 Task: Add Attachment from Google Drive to Card Card0000000183 in Board Board0000000046 in Workspace WS0000000016 in Trello. Add Cover Orange to Card Card0000000183 in Board Board0000000046 in Workspace WS0000000016 in Trello. Add "Add Label …" with "Title" Title0000000183 to Button Button0000000183 to Card Card0000000183 in Board Board0000000046 in Workspace WS0000000016 in Trello. Add Description DS0000000183 to Card Card0000000183 in Board Board0000000046 in Workspace WS0000000016 in Trello. Add Comment CM0000000183 to Card Card0000000183 in Board Board0000000046 in Workspace WS0000000016 in Trello
Action: Mouse moved to (846, 69)
Screenshot: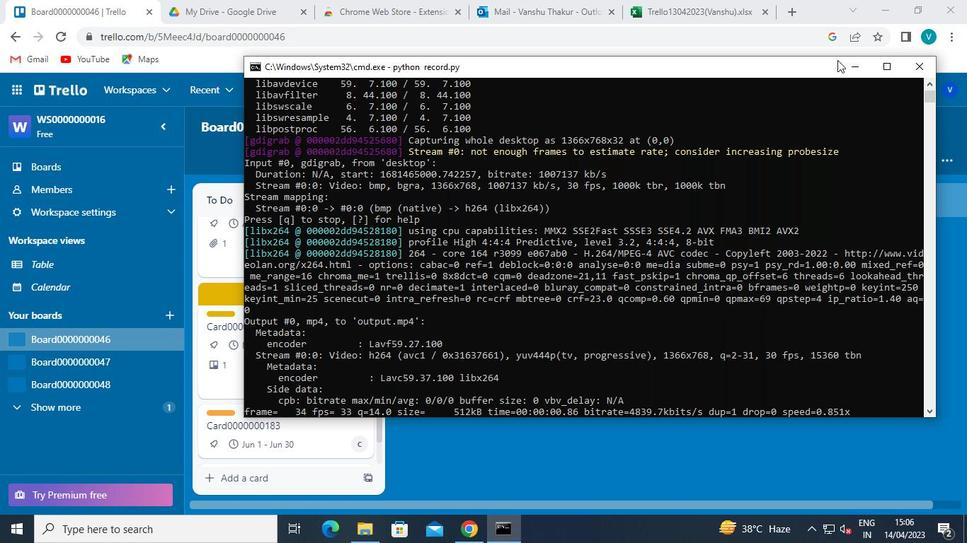
Action: Mouse pressed left at (846, 69)
Screenshot: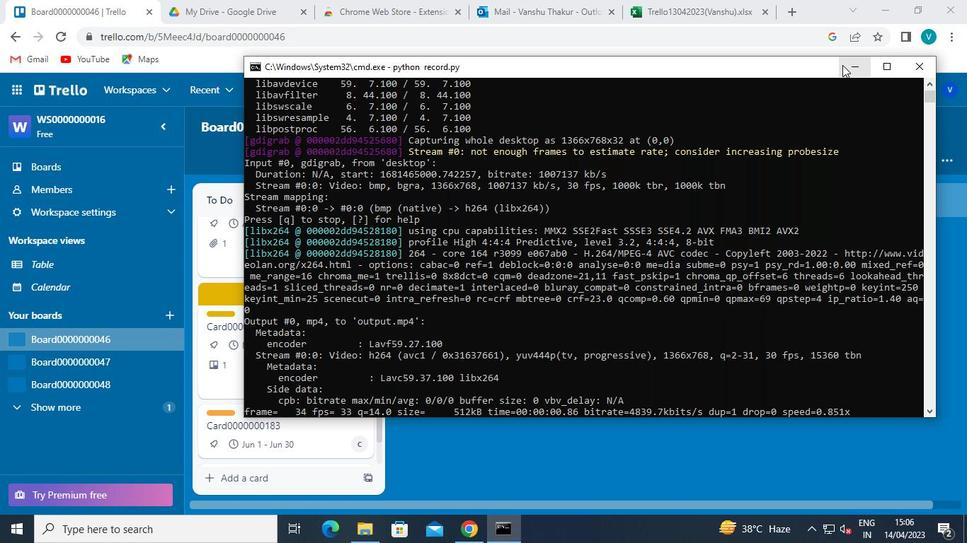 
Action: Mouse moved to (303, 416)
Screenshot: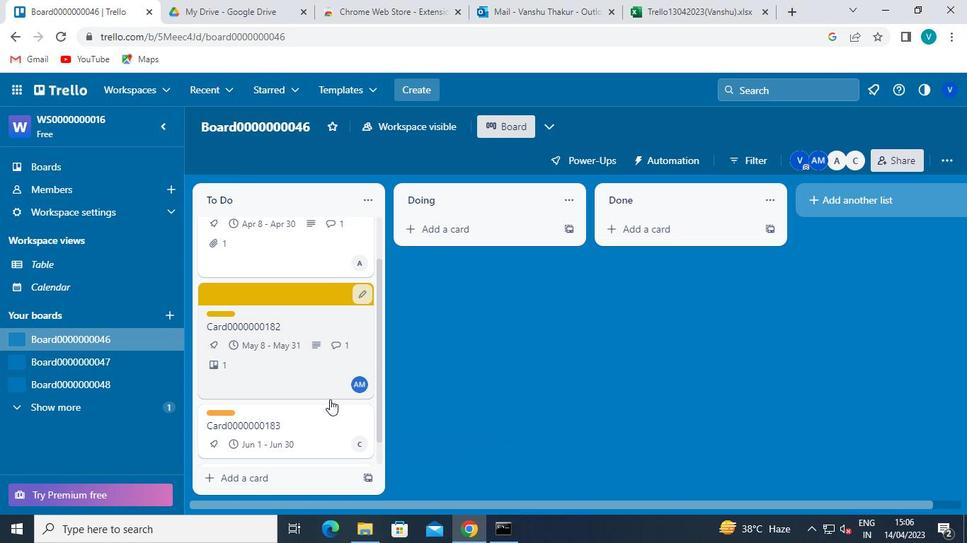 
Action: Mouse pressed left at (303, 416)
Screenshot: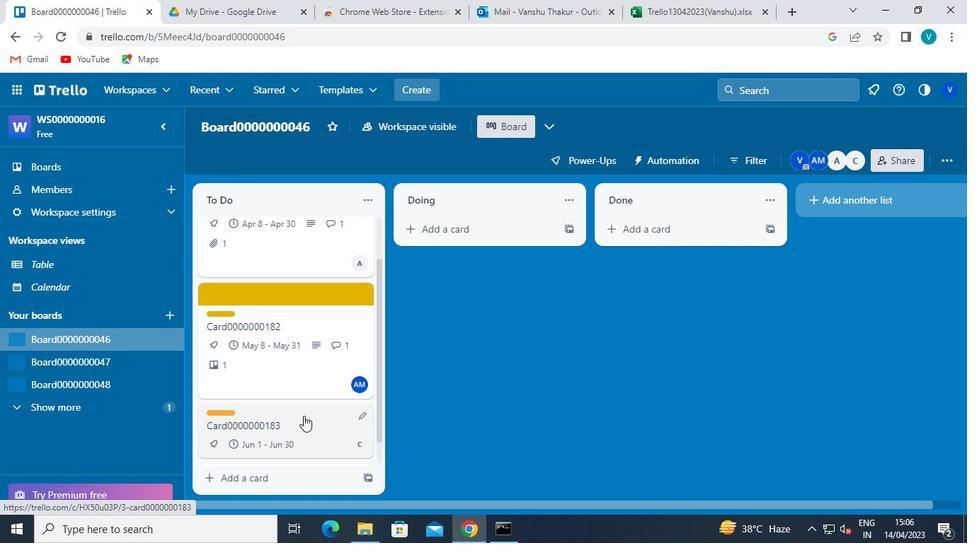 
Action: Mouse moved to (650, 363)
Screenshot: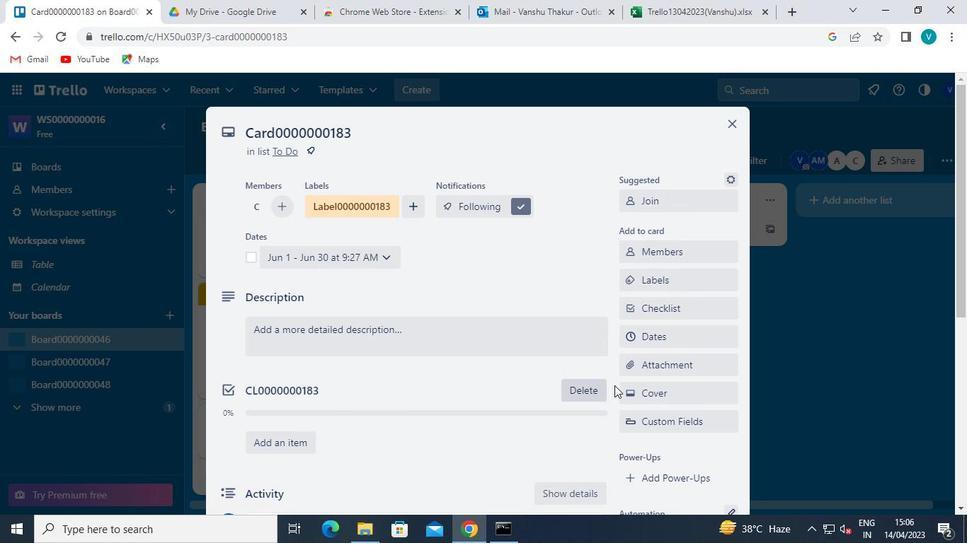 
Action: Mouse pressed left at (650, 363)
Screenshot: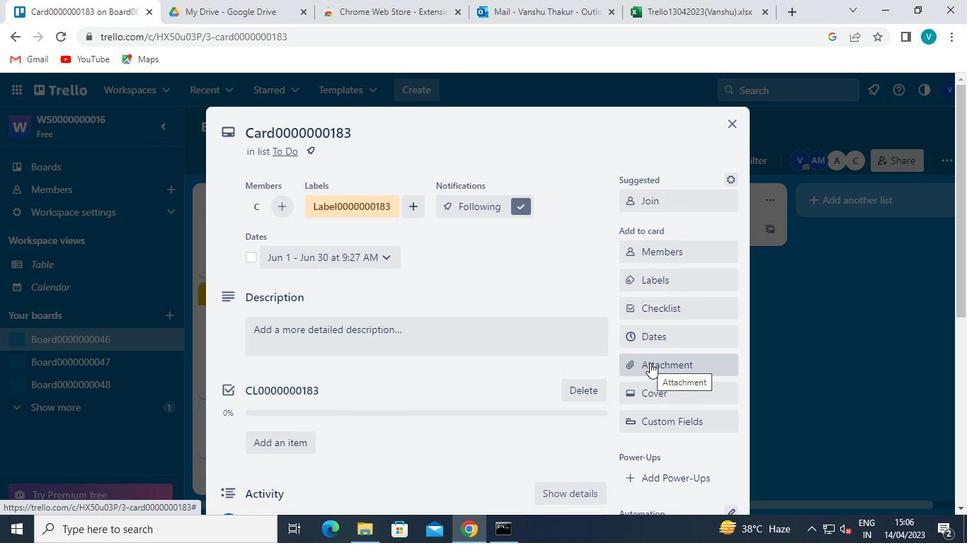 
Action: Mouse moved to (657, 196)
Screenshot: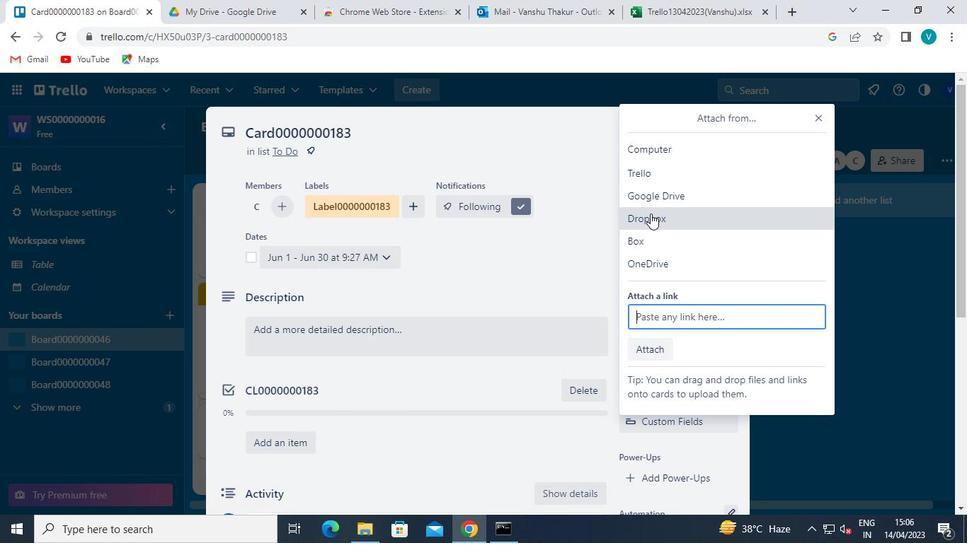 
Action: Mouse pressed left at (657, 196)
Screenshot: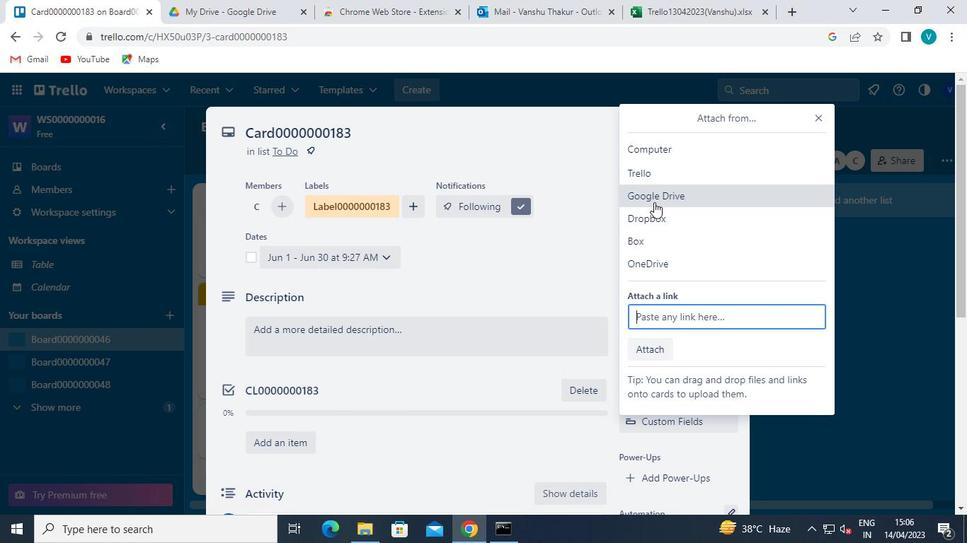 
Action: Mouse moved to (272, 315)
Screenshot: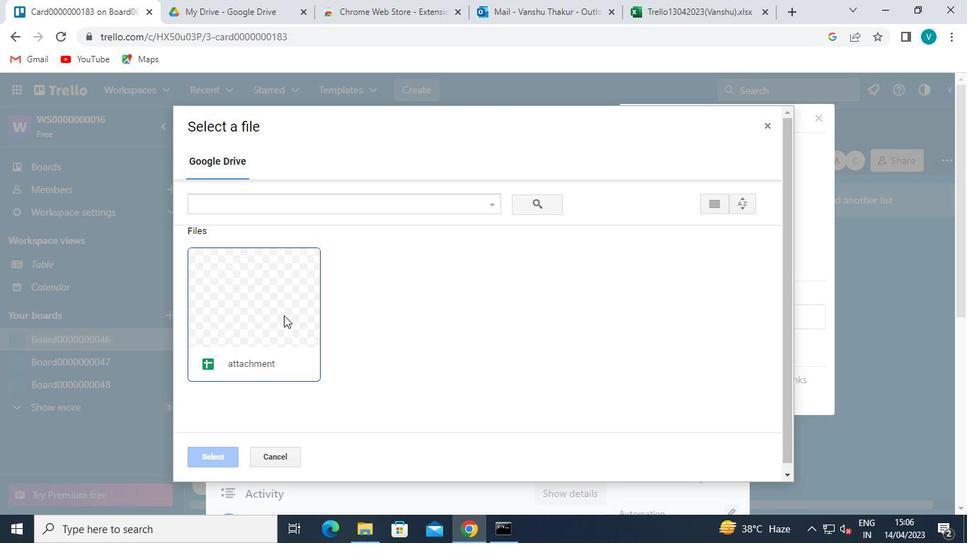 
Action: Mouse pressed left at (272, 315)
Screenshot: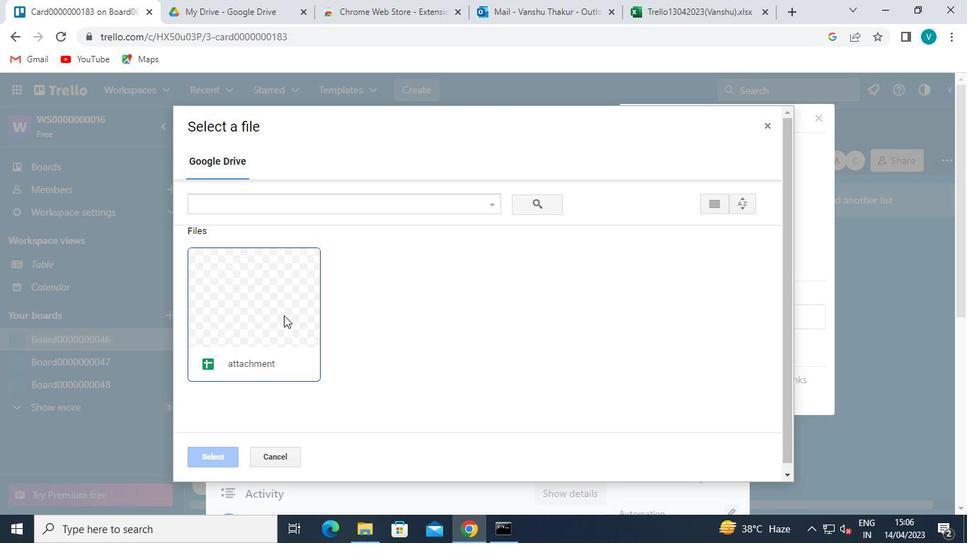 
Action: Mouse moved to (213, 458)
Screenshot: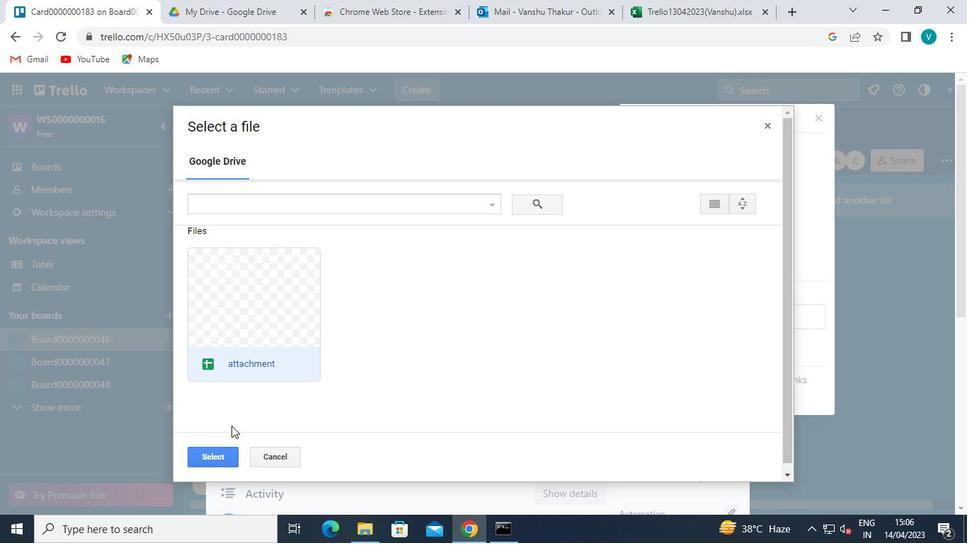 
Action: Mouse pressed left at (213, 458)
Screenshot: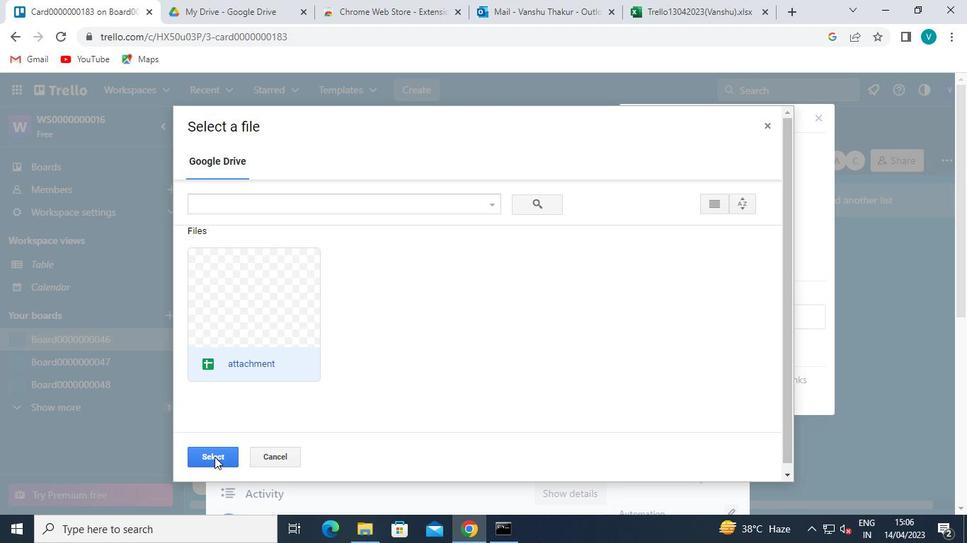 
Action: Mouse moved to (649, 393)
Screenshot: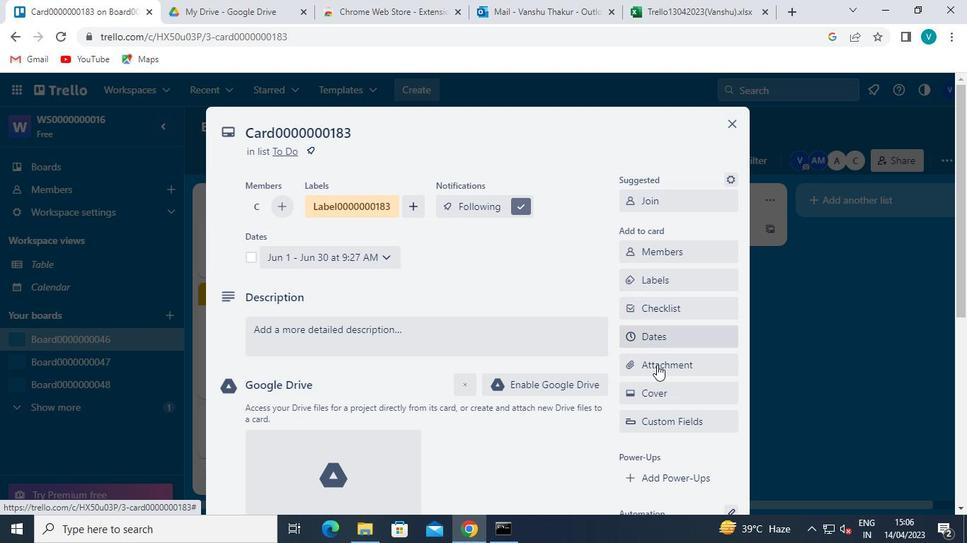 
Action: Mouse pressed left at (649, 393)
Screenshot: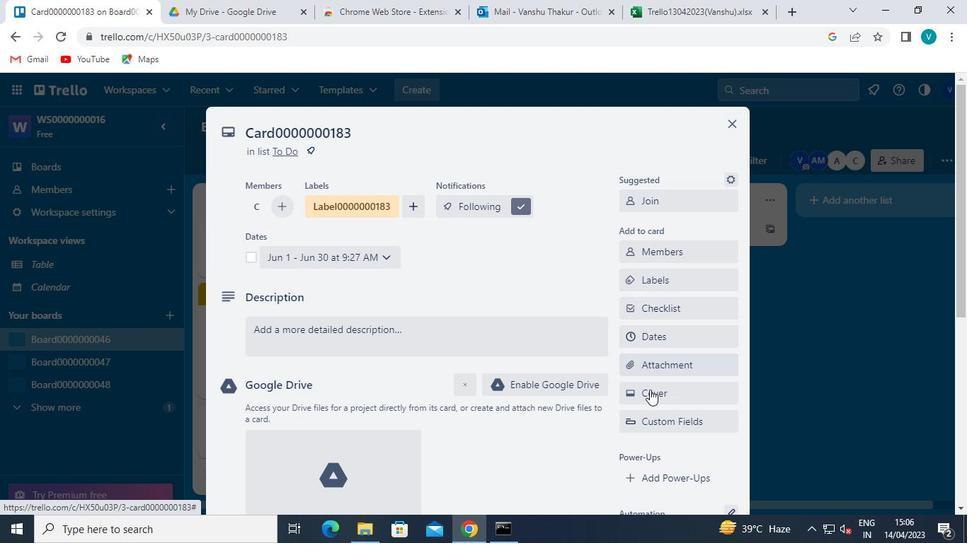 
Action: Mouse moved to (676, 245)
Screenshot: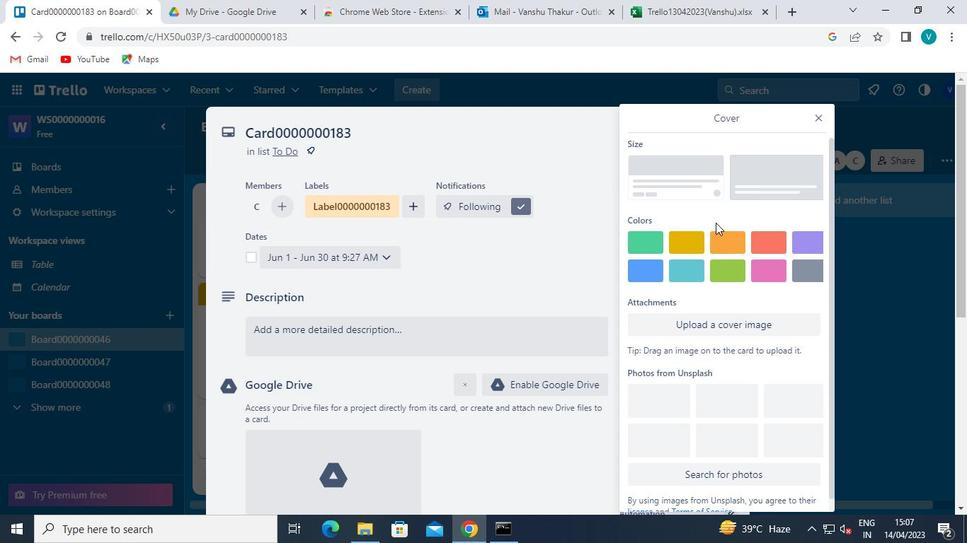 
Action: Mouse pressed left at (676, 245)
Screenshot: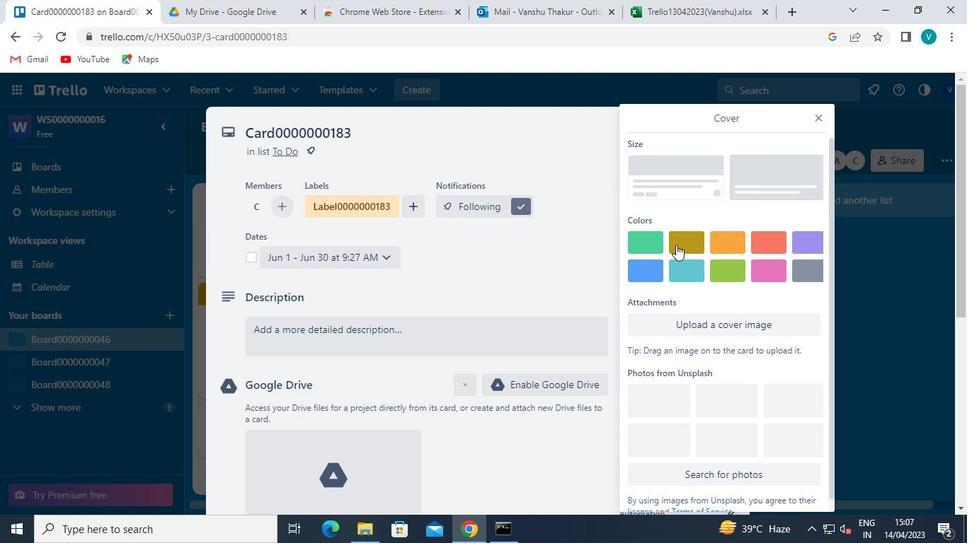 
Action: Mouse moved to (723, 263)
Screenshot: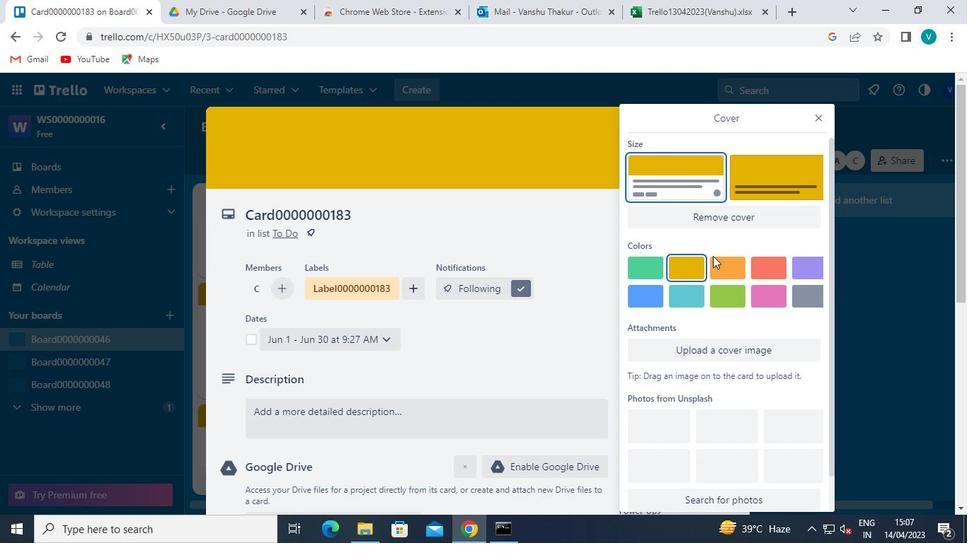 
Action: Mouse pressed left at (723, 263)
Screenshot: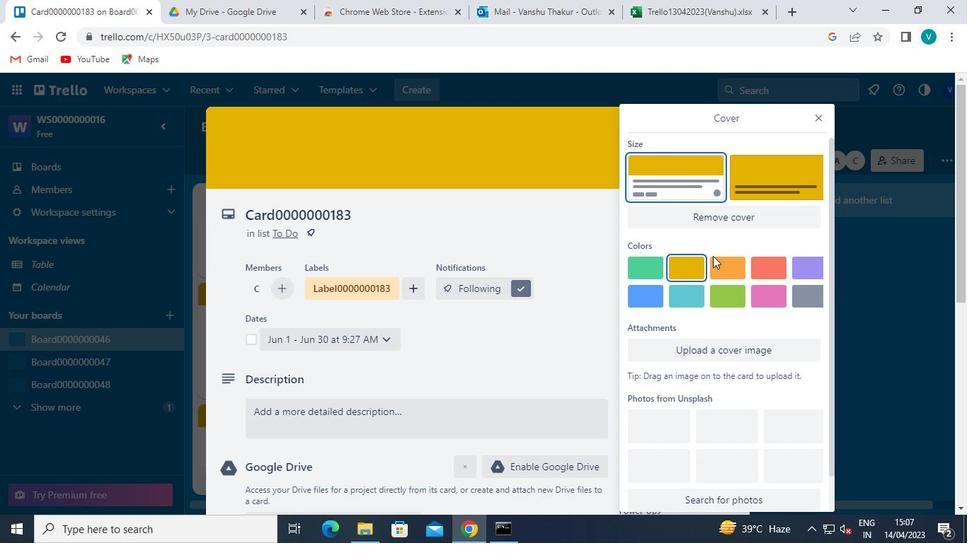 
Action: Mouse moved to (694, 263)
Screenshot: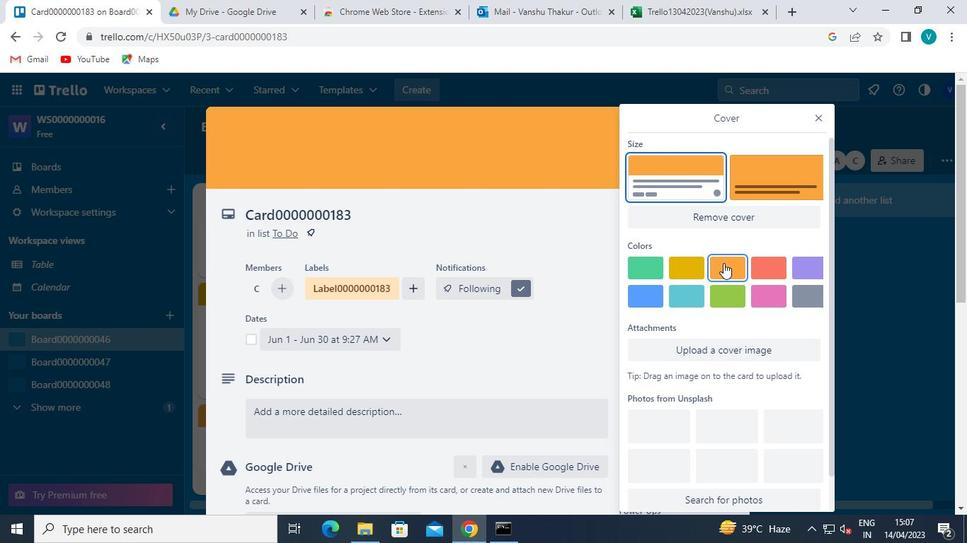 
Action: Mouse pressed left at (694, 263)
Screenshot: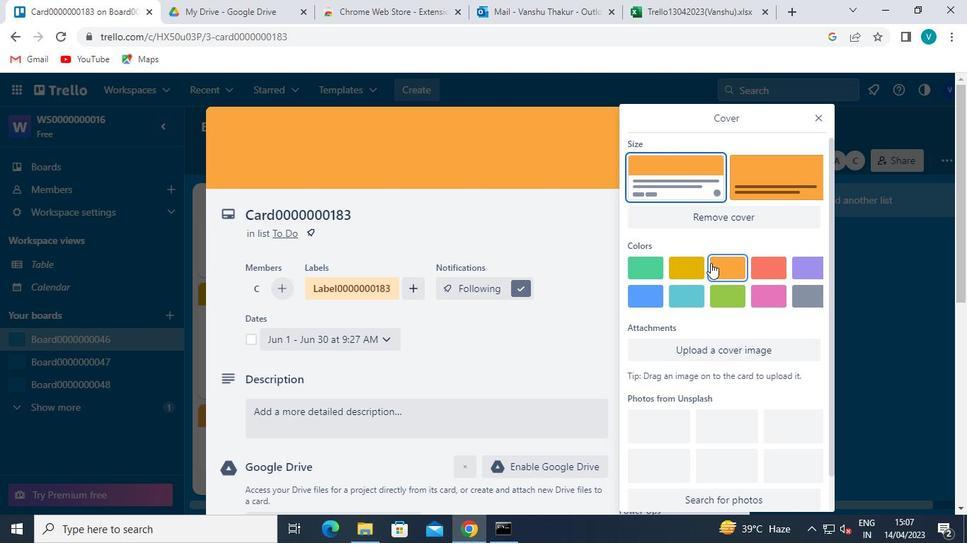 
Action: Mouse moved to (721, 262)
Screenshot: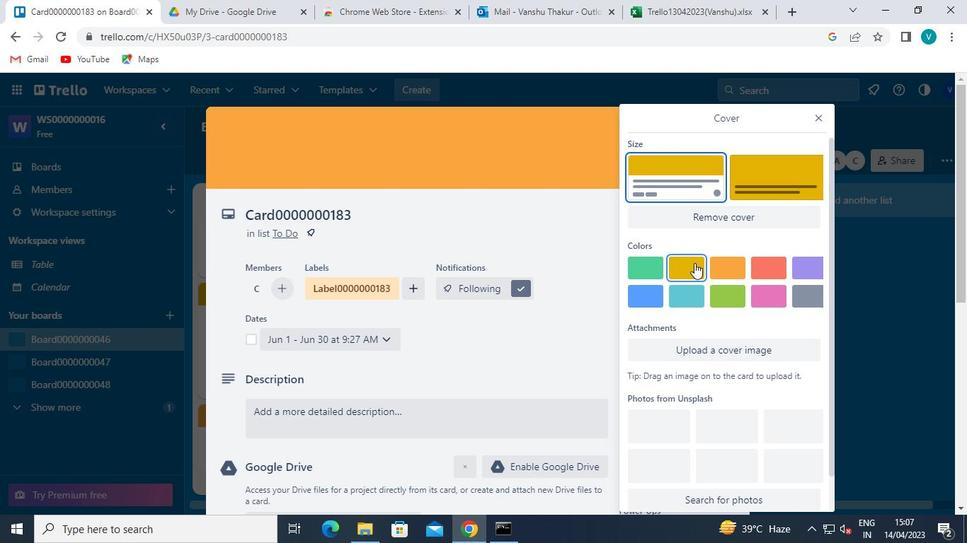 
Action: Mouse pressed left at (721, 262)
Screenshot: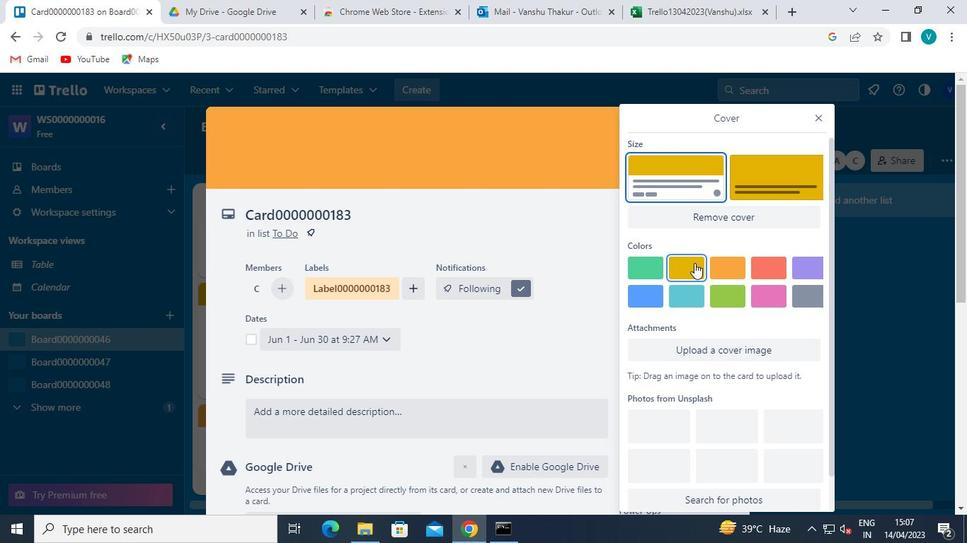 
Action: Mouse moved to (817, 113)
Screenshot: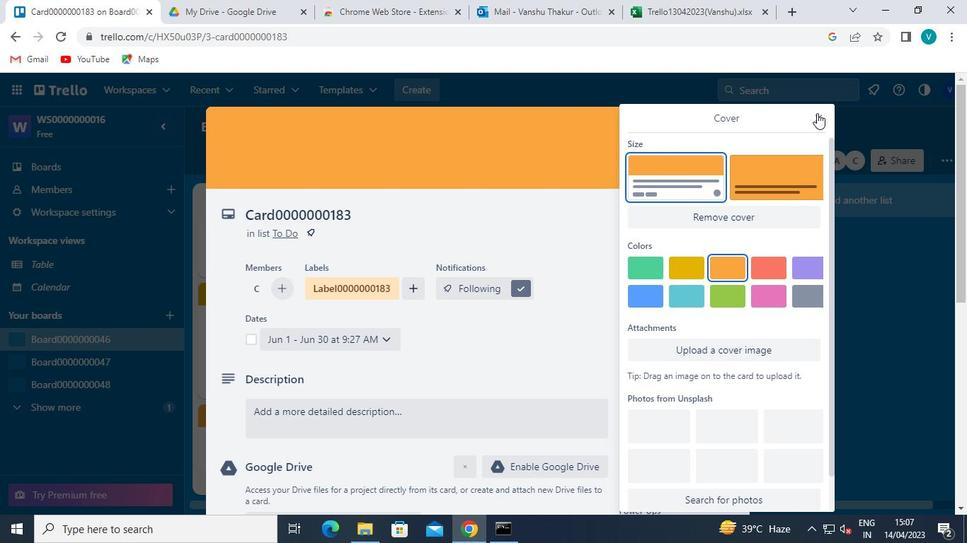 
Action: Mouse pressed left at (817, 113)
Screenshot: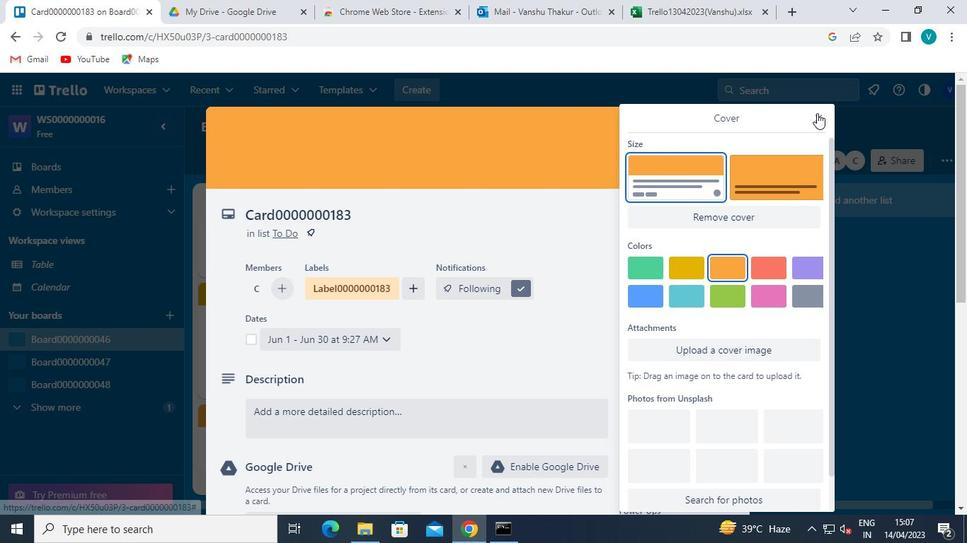 
Action: Mouse moved to (679, 434)
Screenshot: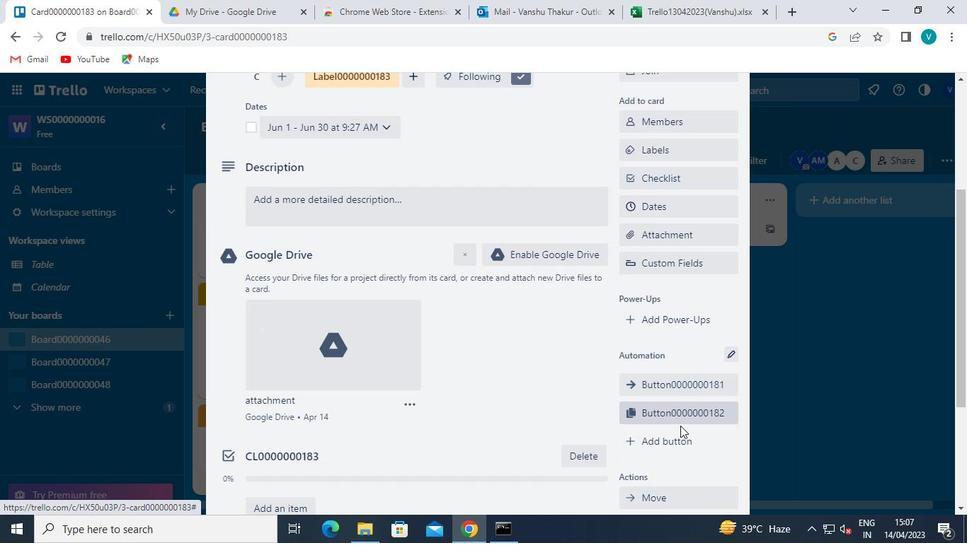 
Action: Mouse pressed left at (679, 434)
Screenshot: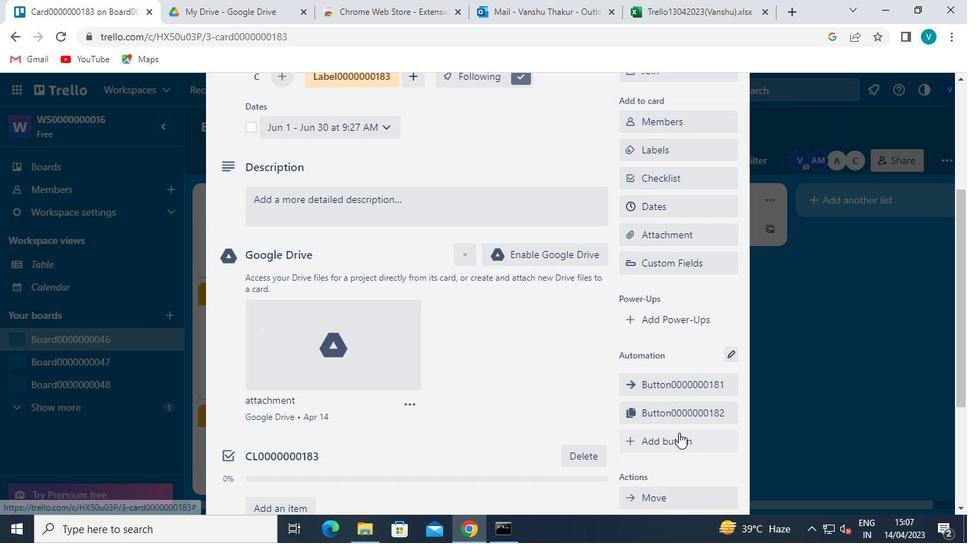 
Action: Mouse moved to (675, 235)
Screenshot: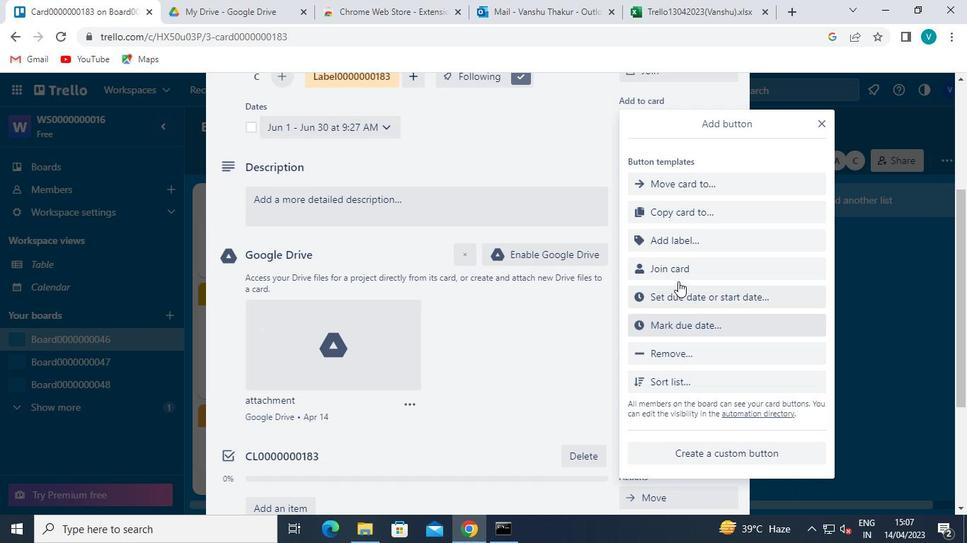 
Action: Mouse pressed left at (675, 235)
Screenshot: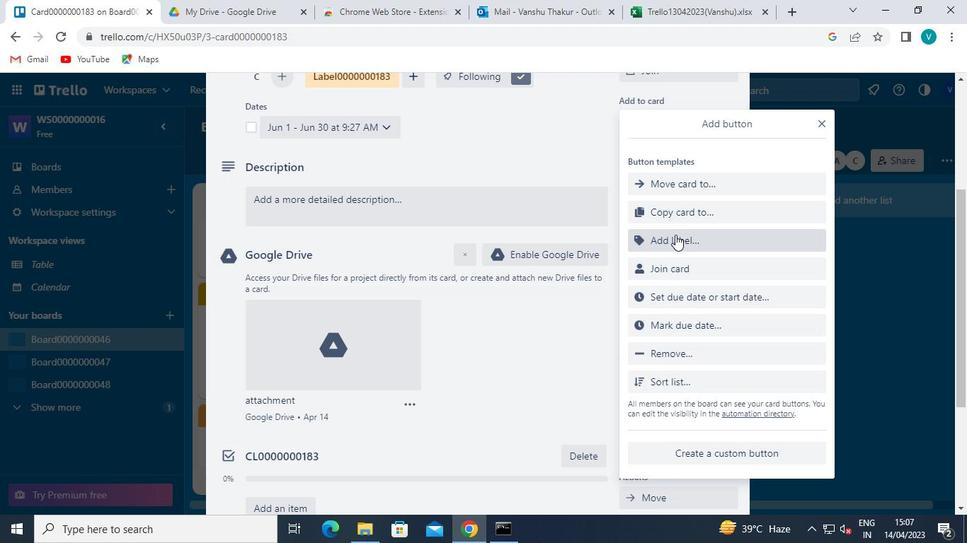 
Action: Mouse moved to (684, 228)
Screenshot: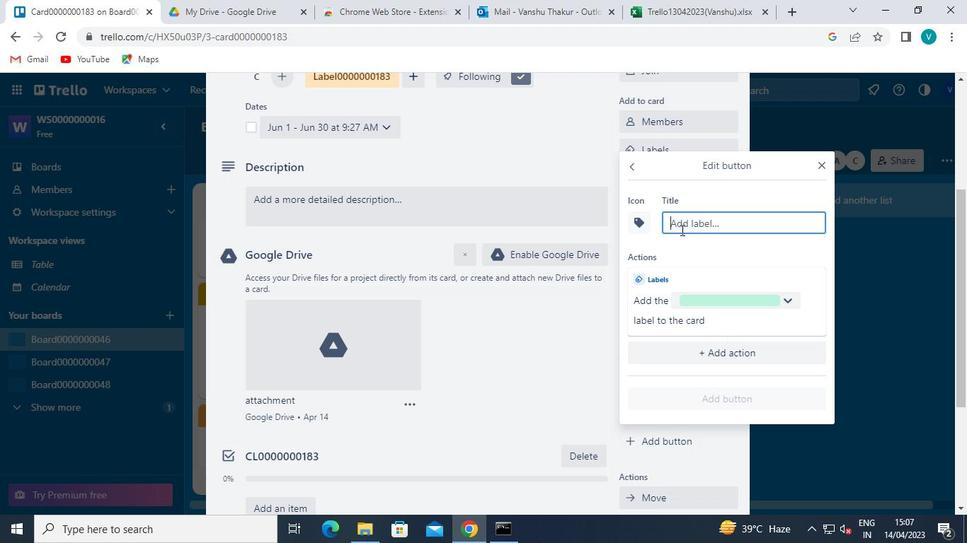 
Action: Keyboard Key.shift
Screenshot: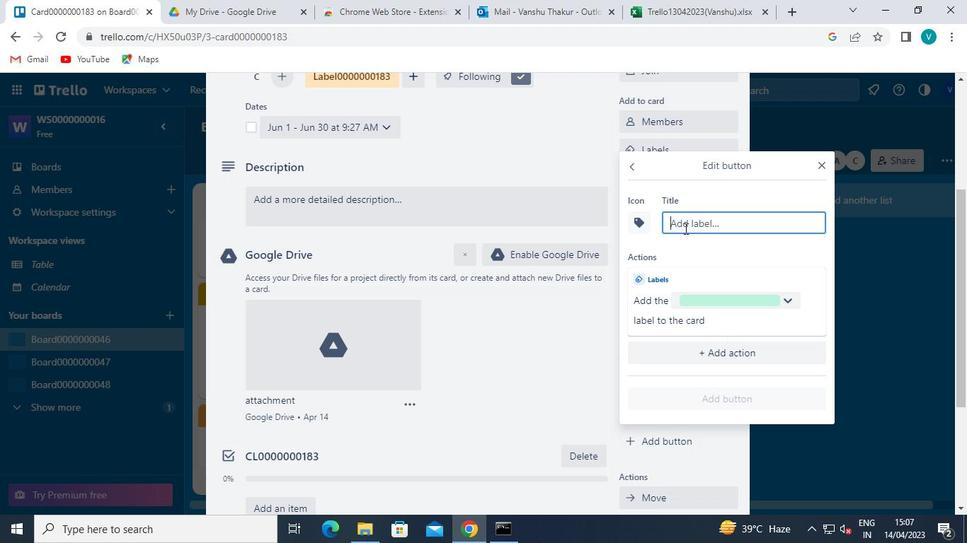 
Action: Keyboard T
Screenshot: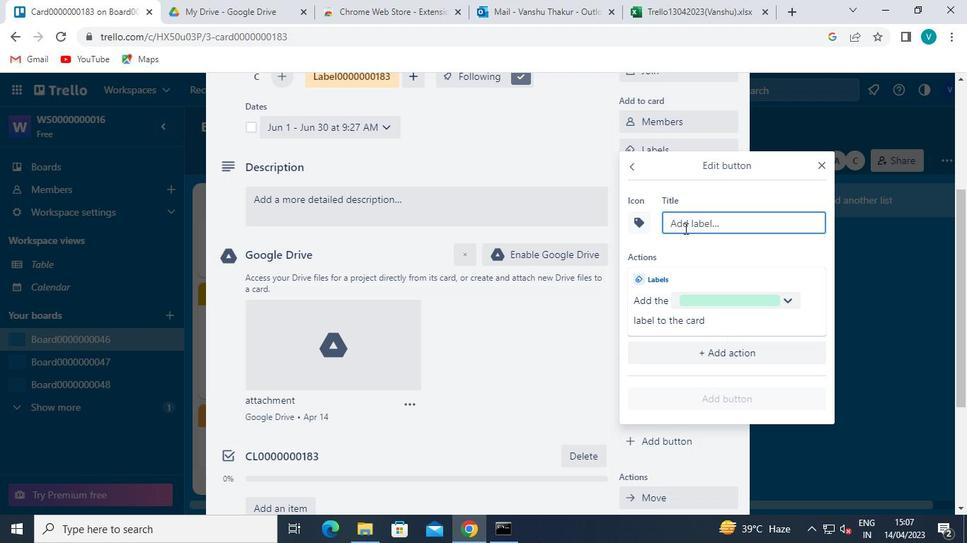 
Action: Keyboard i
Screenshot: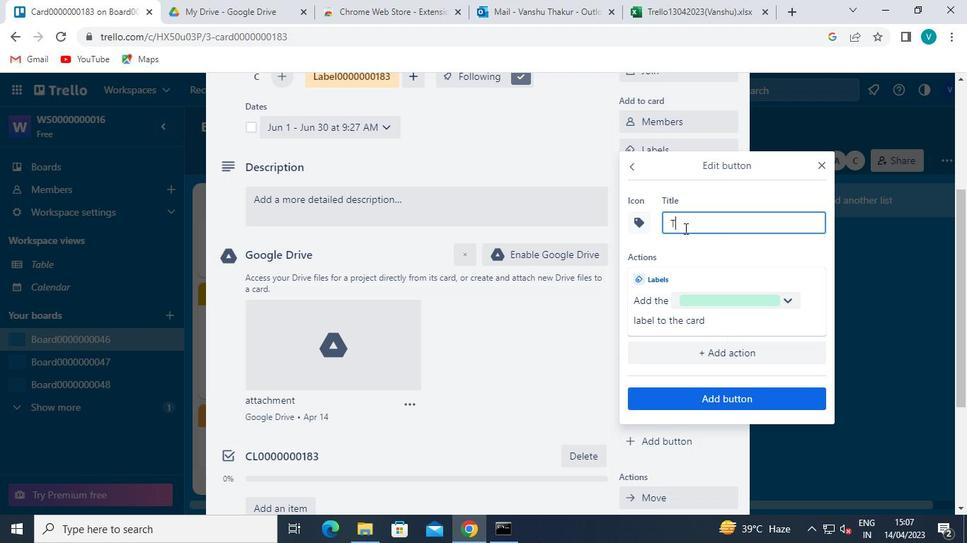 
Action: Keyboard t
Screenshot: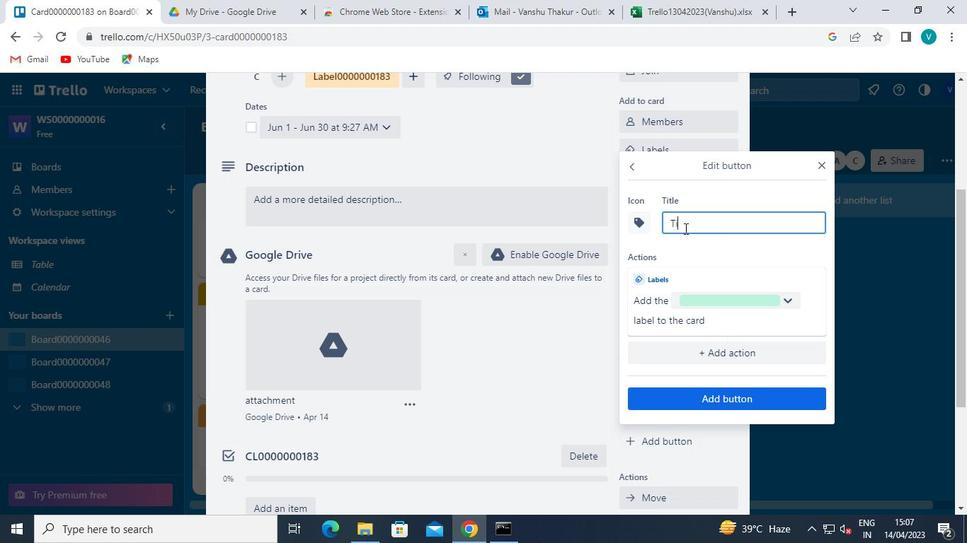 
Action: Keyboard l
Screenshot: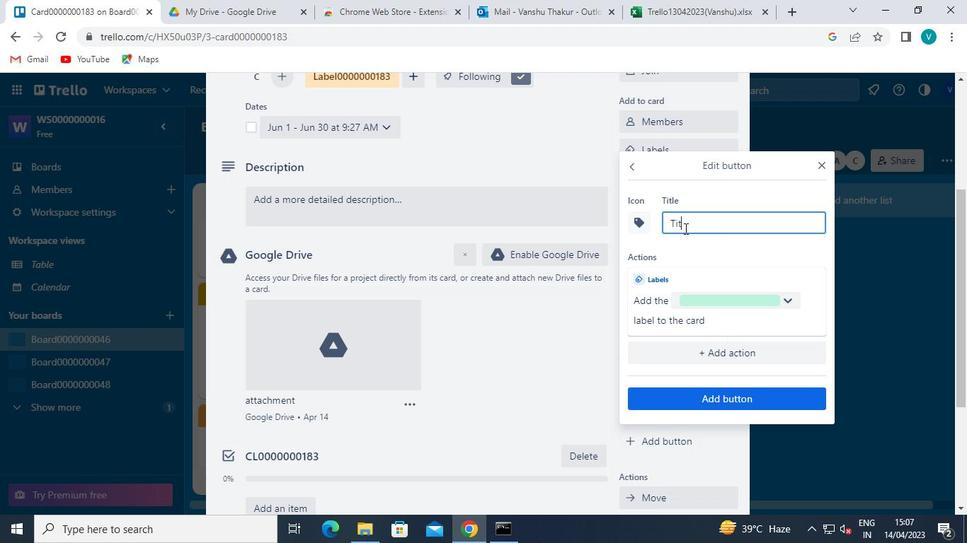
Action: Keyboard e
Screenshot: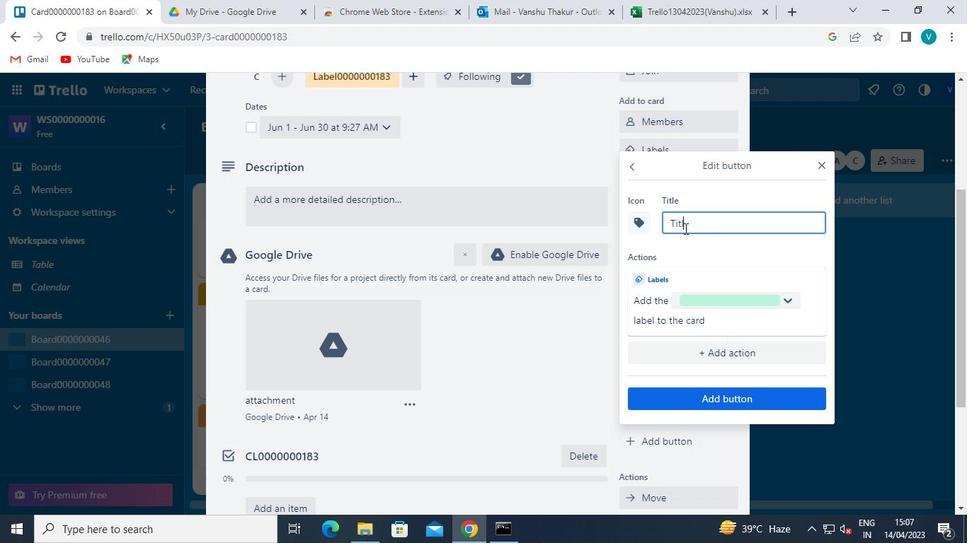 
Action: Keyboard <96>
Screenshot: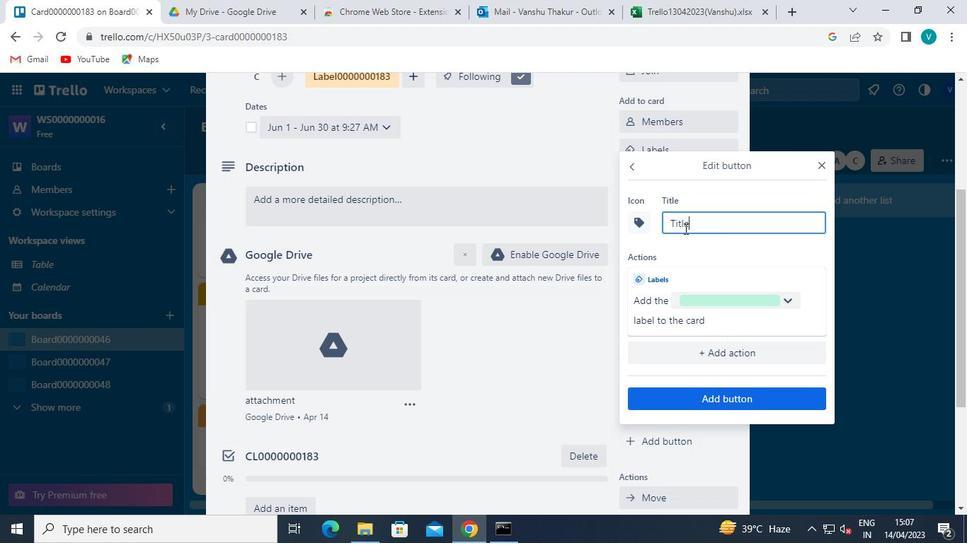 
Action: Keyboard <96>
Screenshot: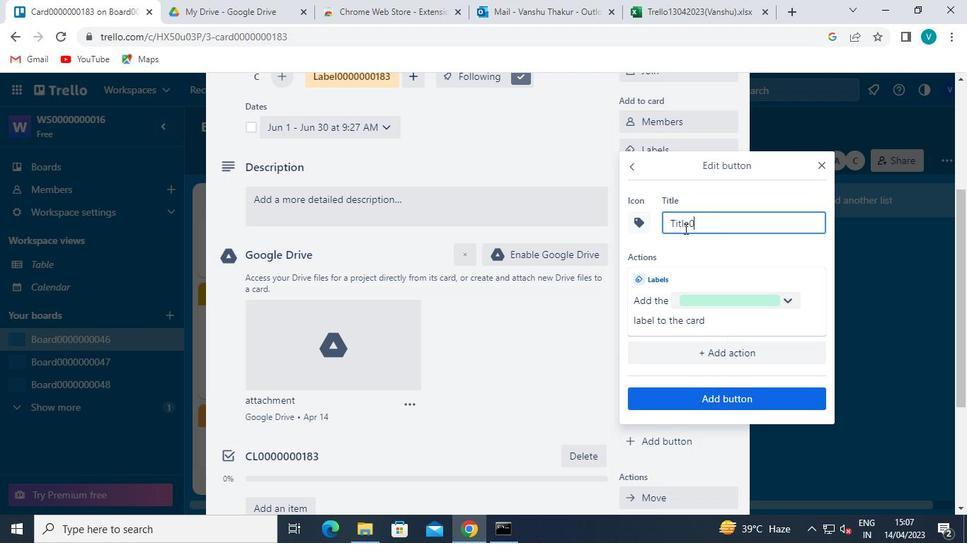 
Action: Keyboard <96>
Screenshot: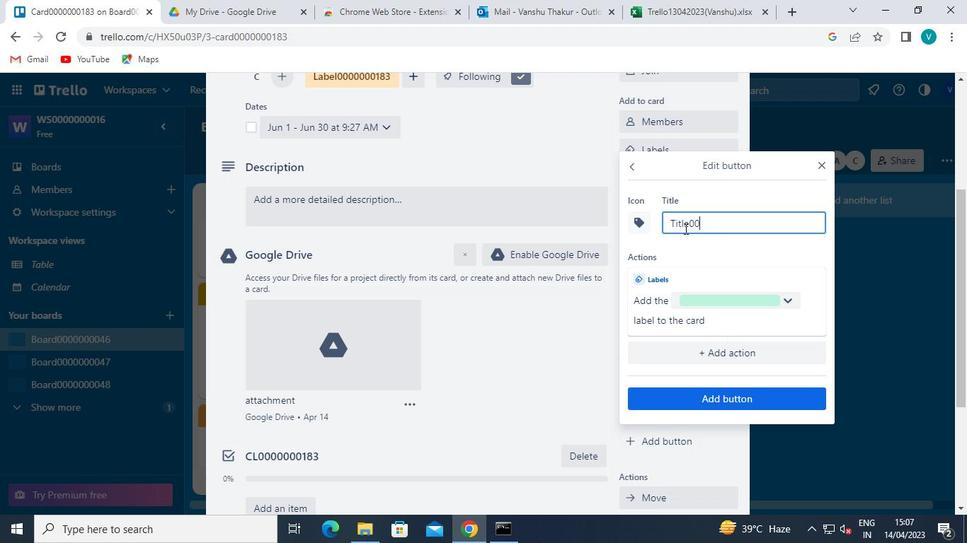 
Action: Keyboard <96>
Screenshot: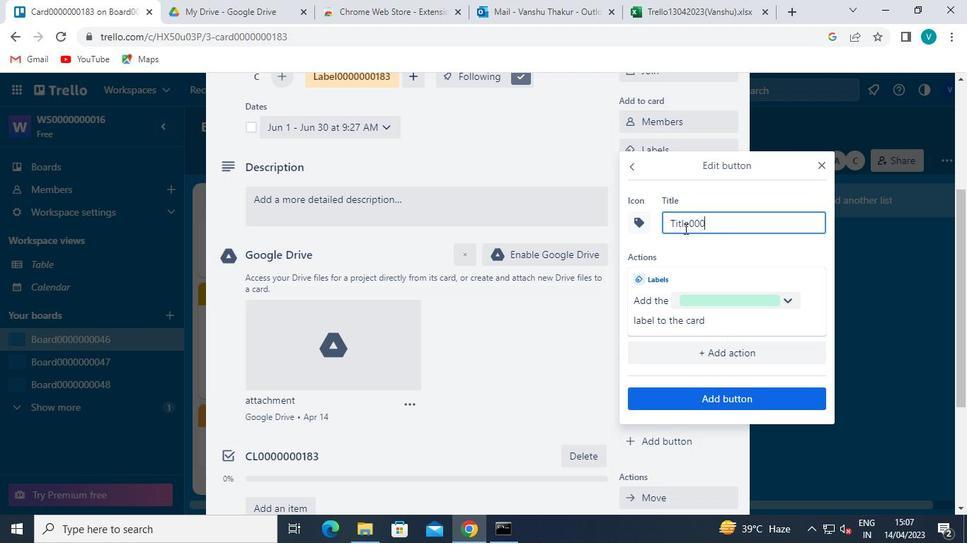 
Action: Keyboard <96>
Screenshot: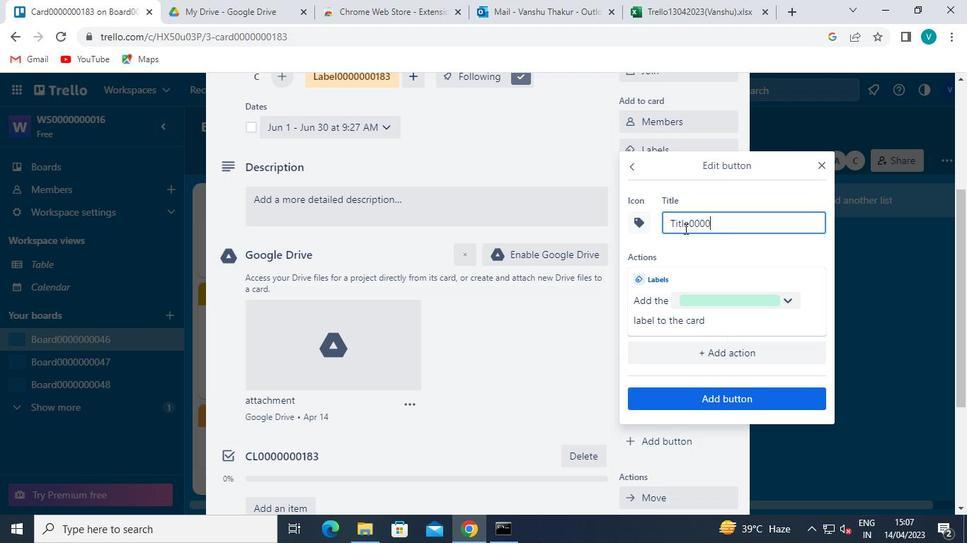 
Action: Keyboard <96>
Screenshot: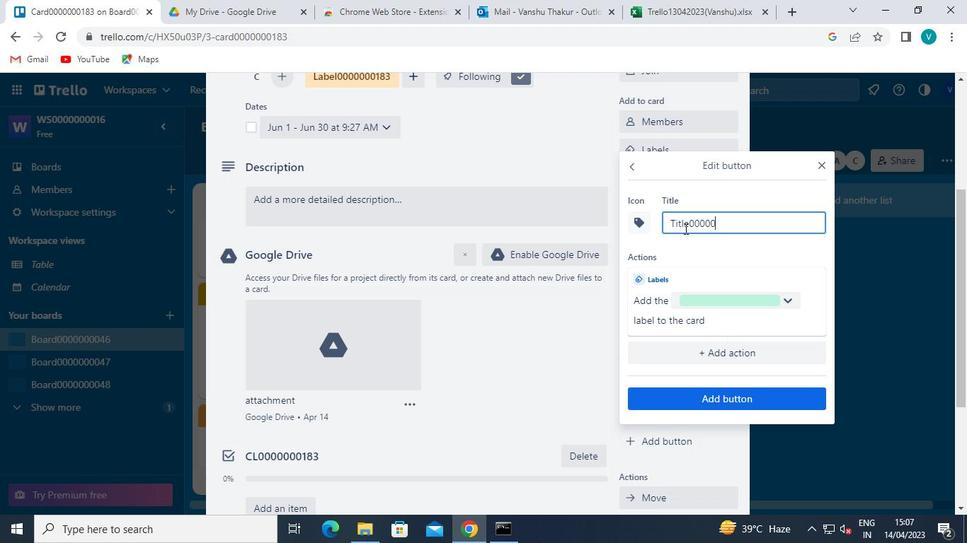 
Action: Keyboard <96>
Screenshot: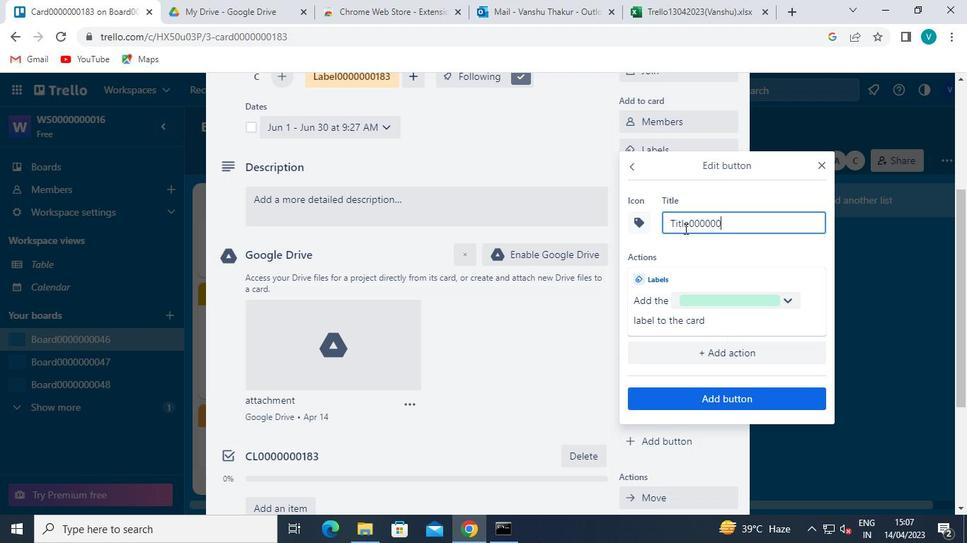 
Action: Keyboard <97>
Screenshot: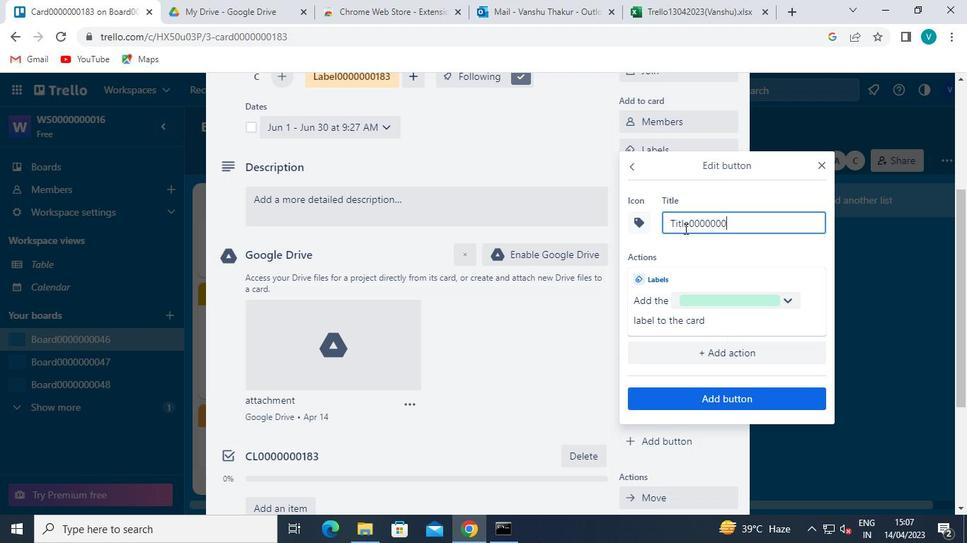 
Action: Keyboard <104>
Screenshot: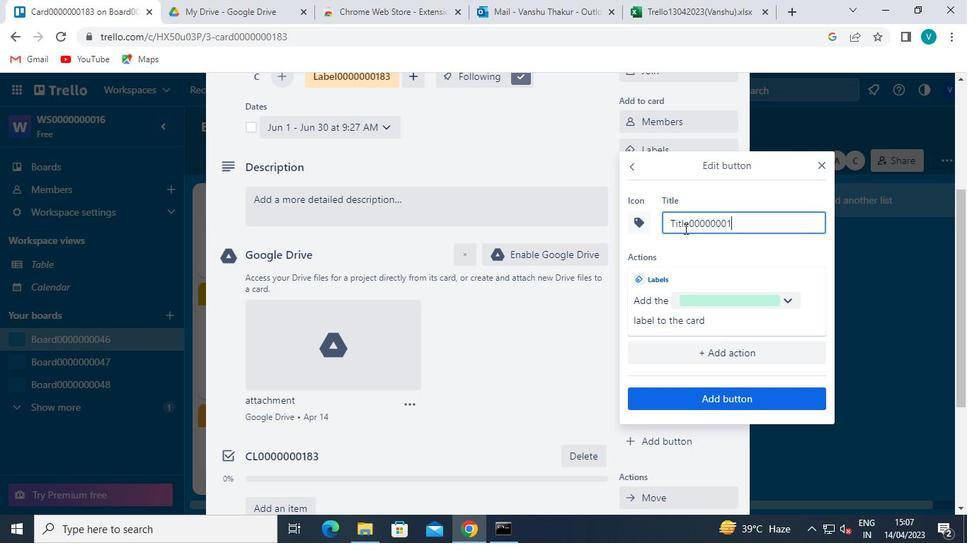 
Action: Keyboard <99>
Screenshot: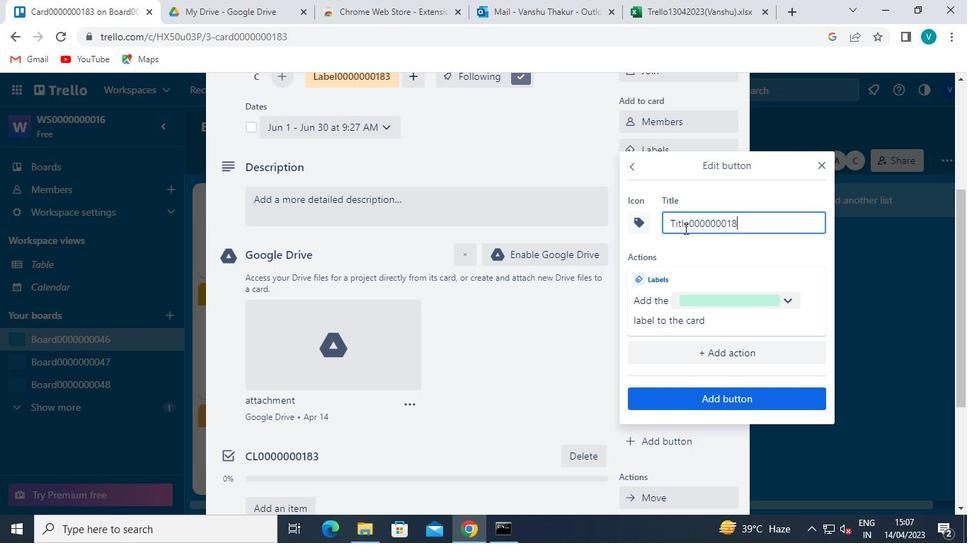 
Action: Mouse moved to (725, 394)
Screenshot: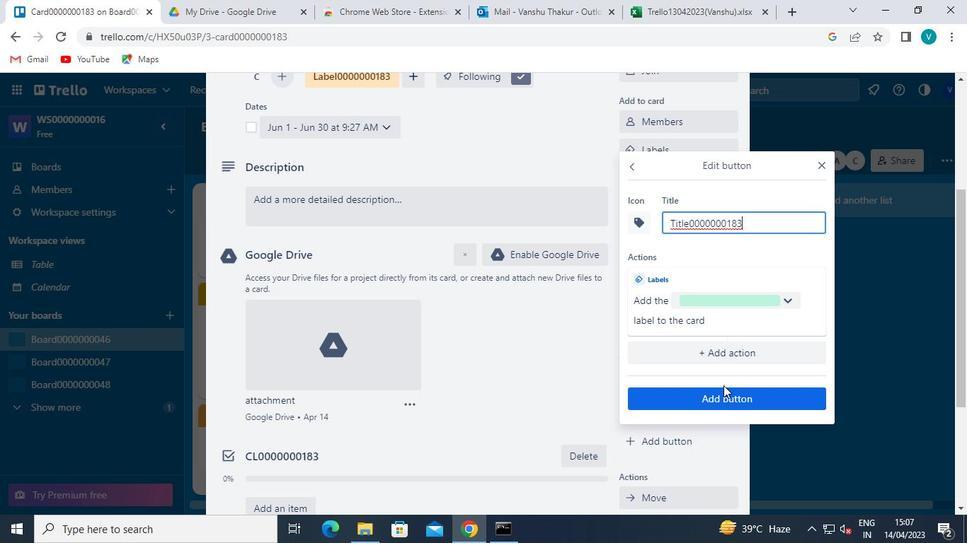 
Action: Mouse pressed left at (725, 394)
Screenshot: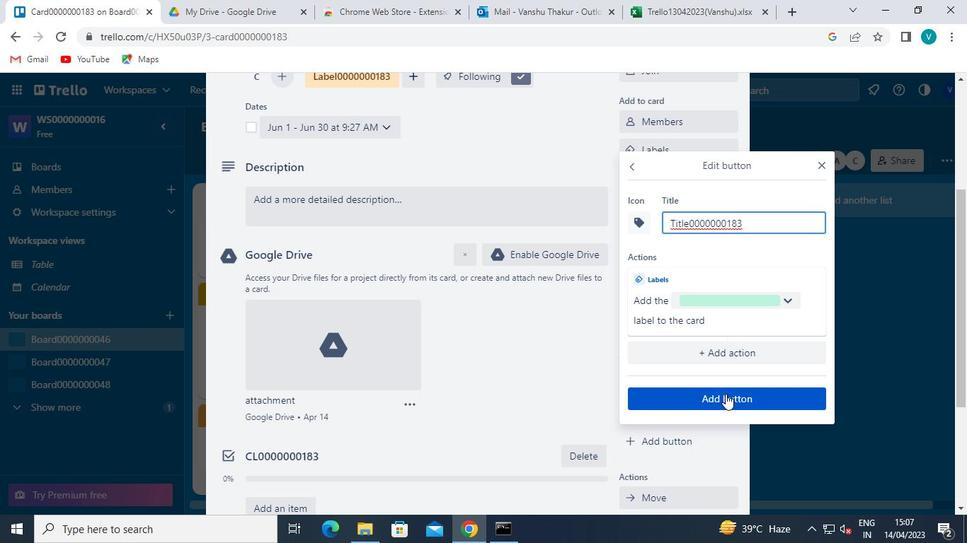 
Action: Mouse moved to (337, 194)
Screenshot: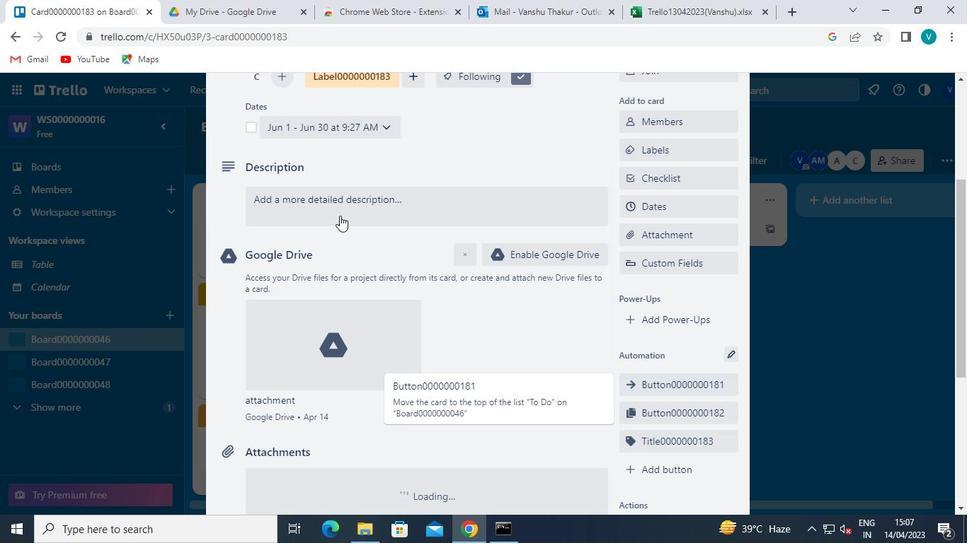 
Action: Mouse pressed left at (337, 194)
Screenshot: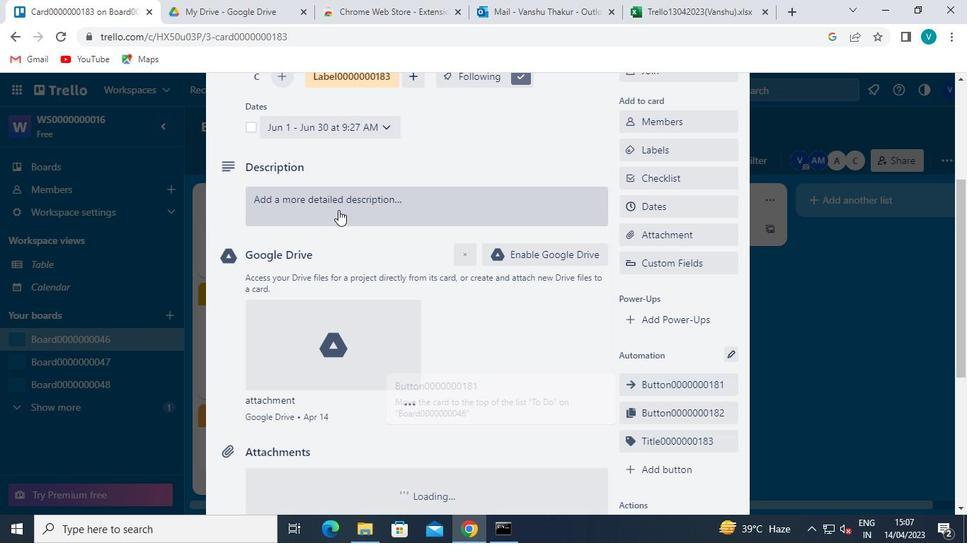 
Action: Mouse moved to (356, 188)
Screenshot: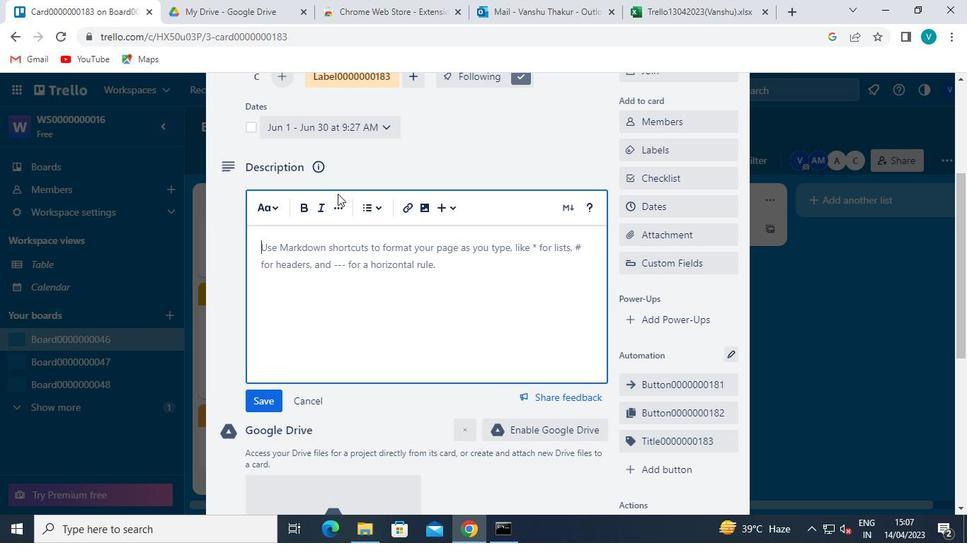 
Action: Keyboard Key.shift
Screenshot: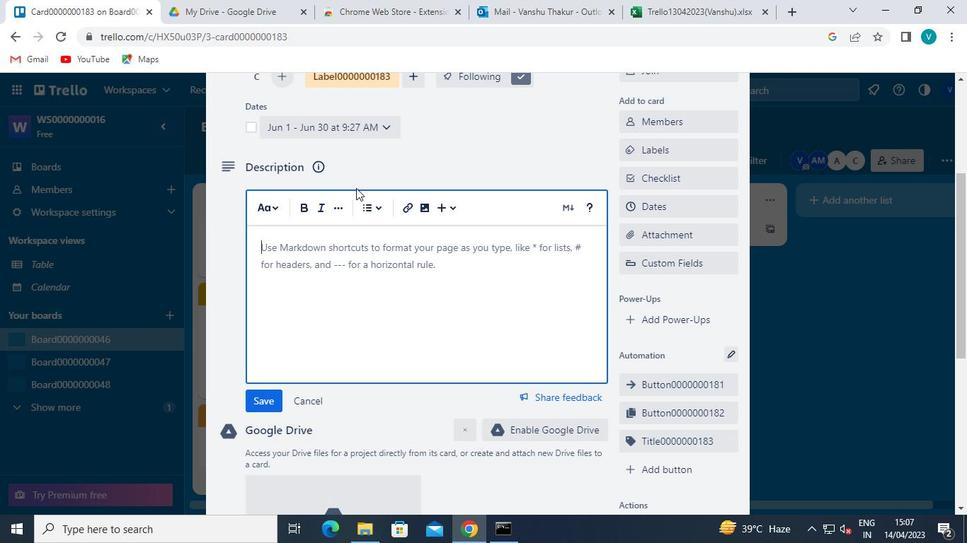 
Action: Keyboard D
Screenshot: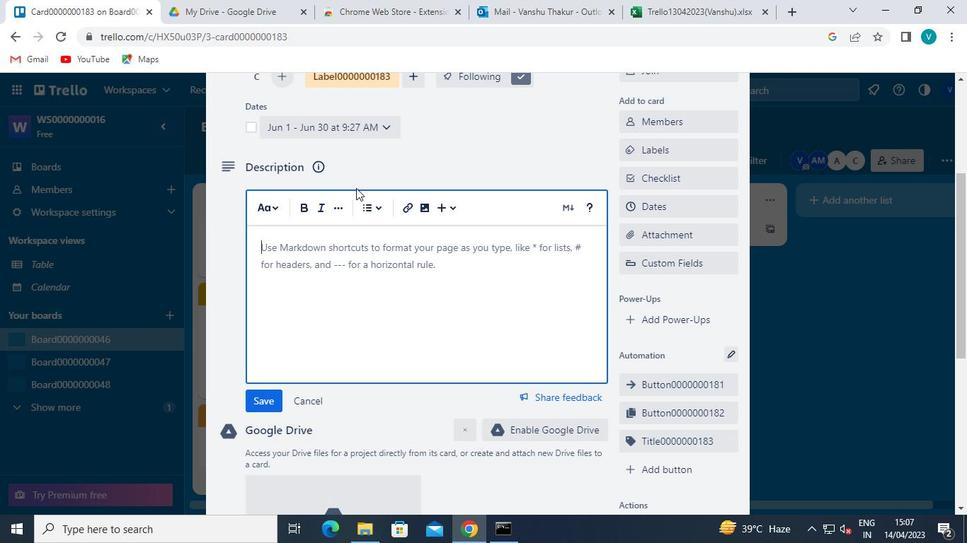 
Action: Keyboard S
Screenshot: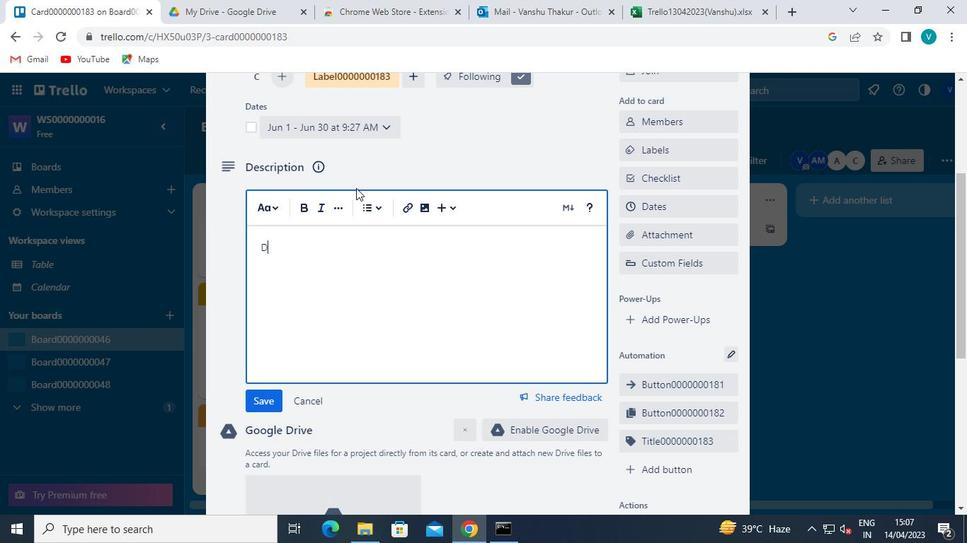 
Action: Keyboard <96>
Screenshot: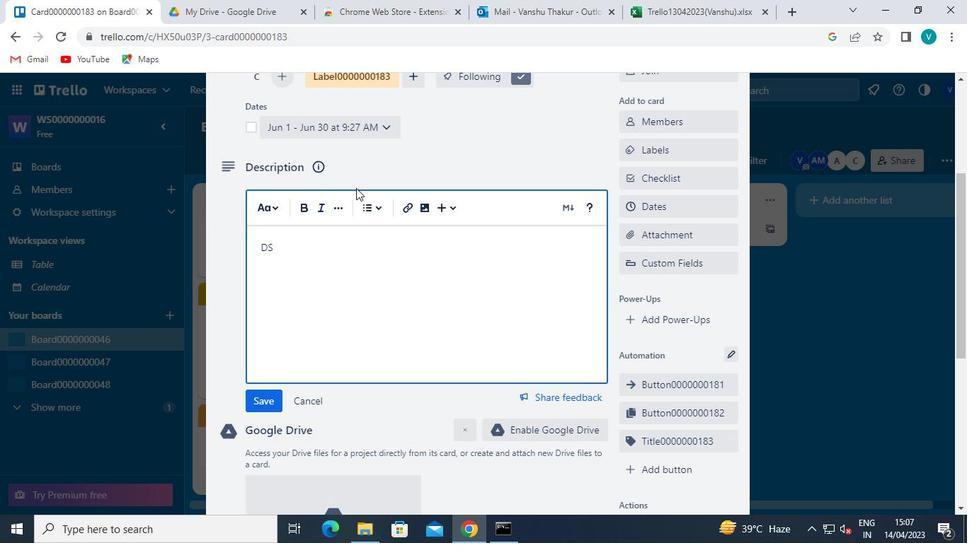 
Action: Keyboard <96>
Screenshot: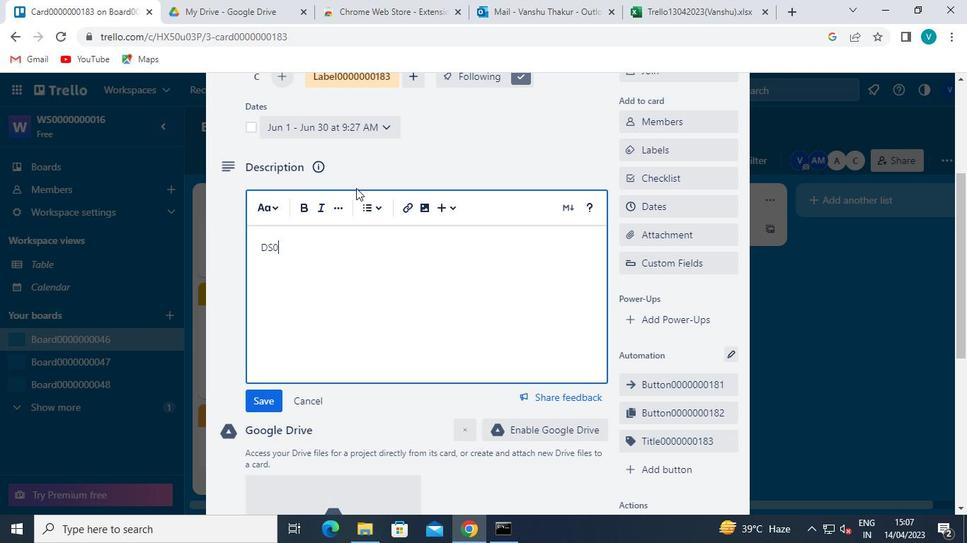 
Action: Keyboard <96>
Screenshot: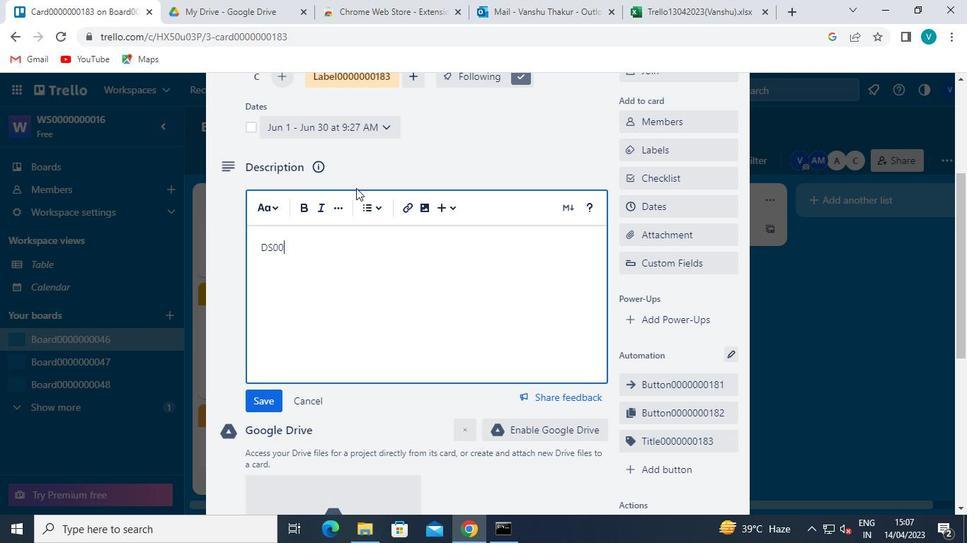 
Action: Keyboard <96>
Screenshot: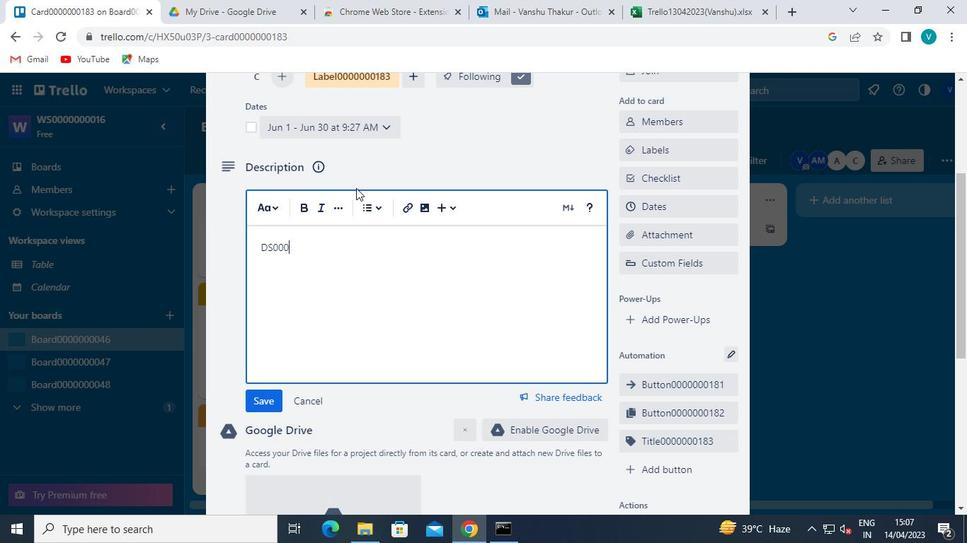 
Action: Keyboard <96>
Screenshot: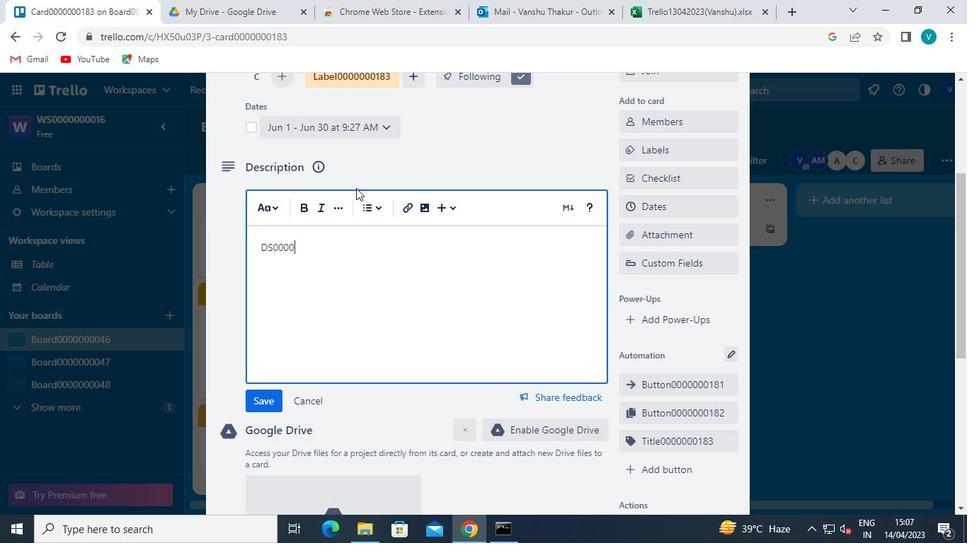 
Action: Keyboard <96>
Screenshot: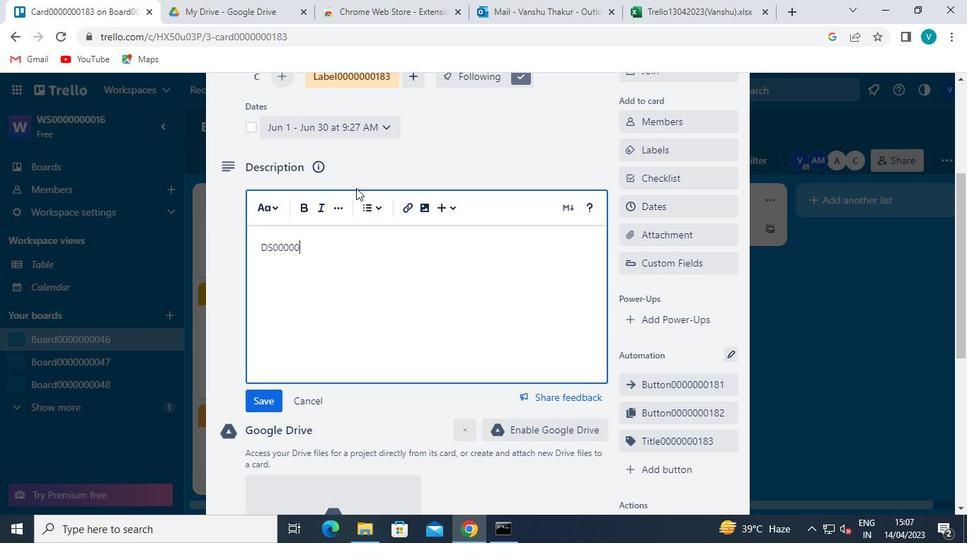 
Action: Keyboard <96>
Screenshot: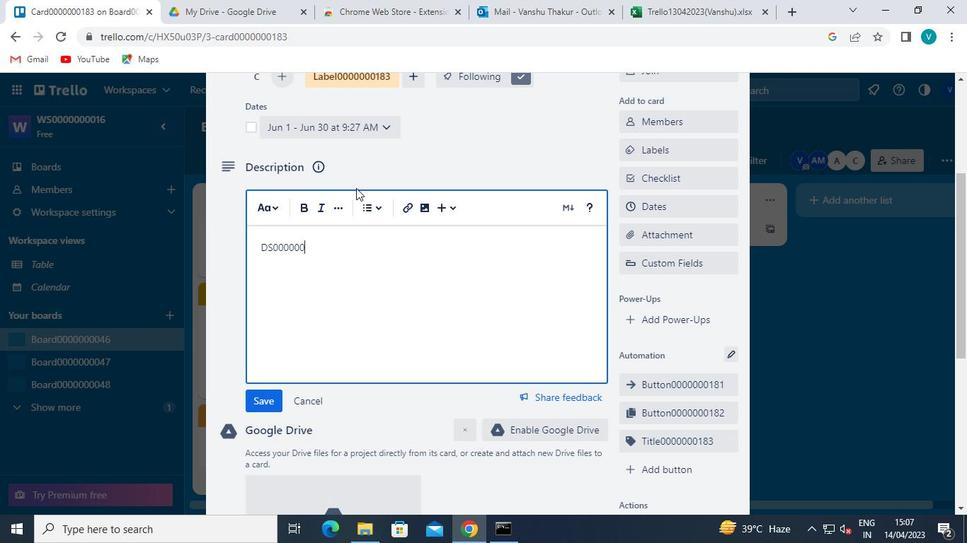 
Action: Keyboard <97>
Screenshot: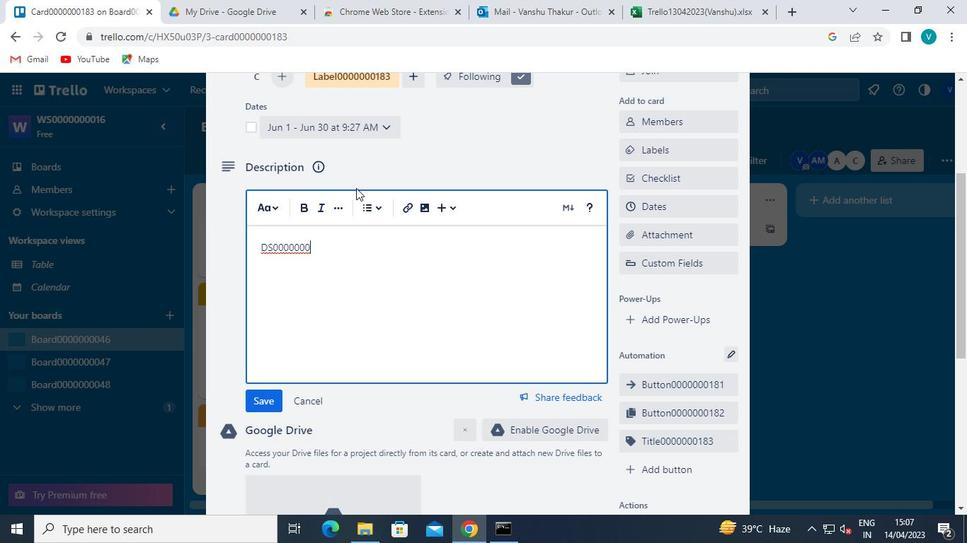 
Action: Keyboard <104>
Screenshot: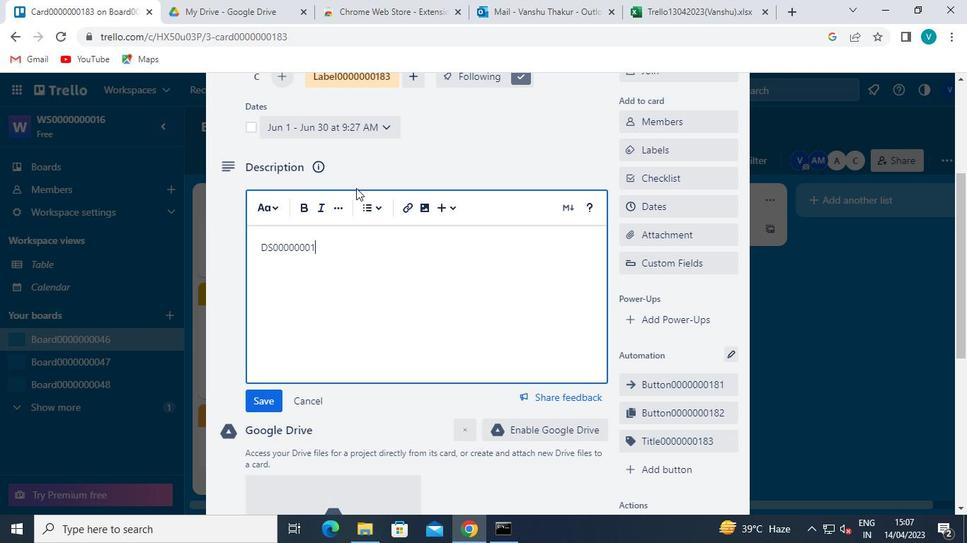 
Action: Keyboard <99>
Screenshot: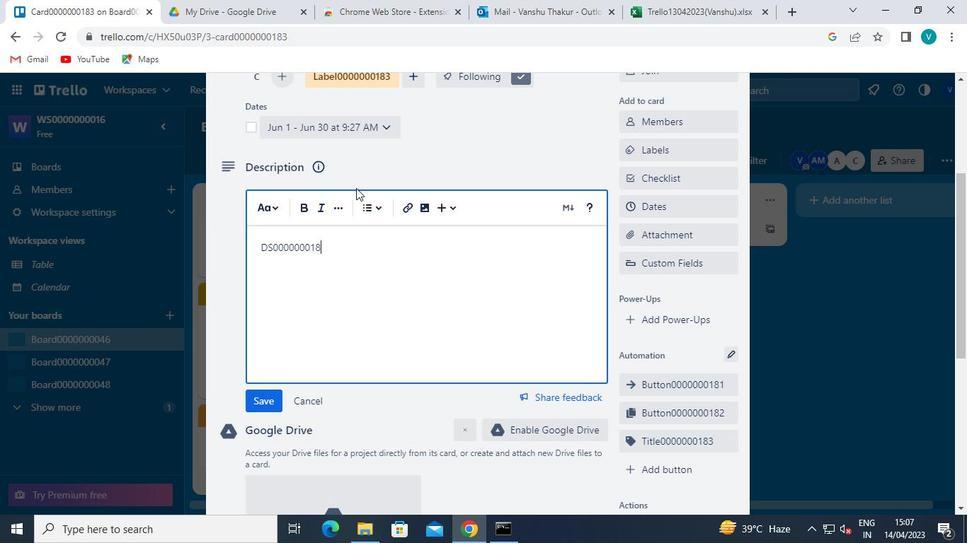 
Action: Mouse moved to (265, 395)
Screenshot: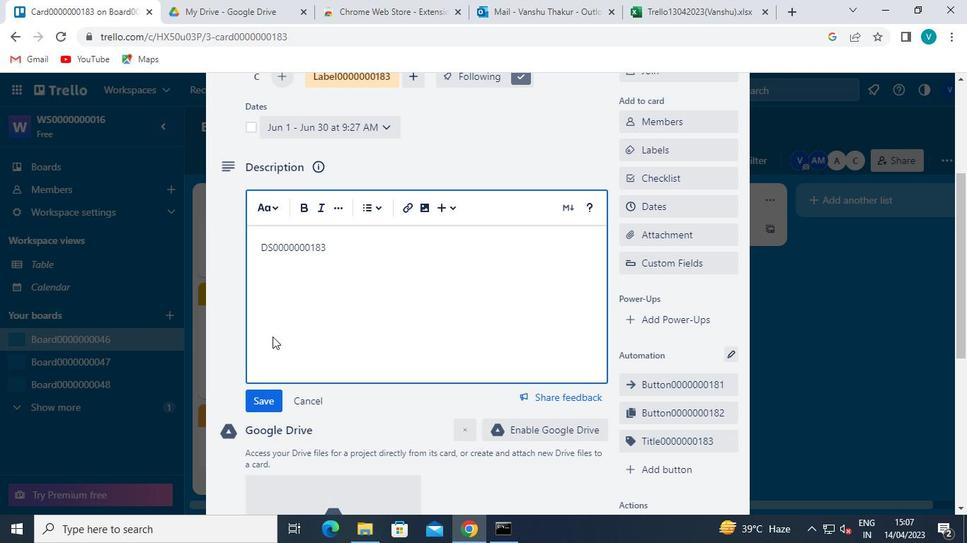 
Action: Mouse pressed left at (265, 395)
Screenshot: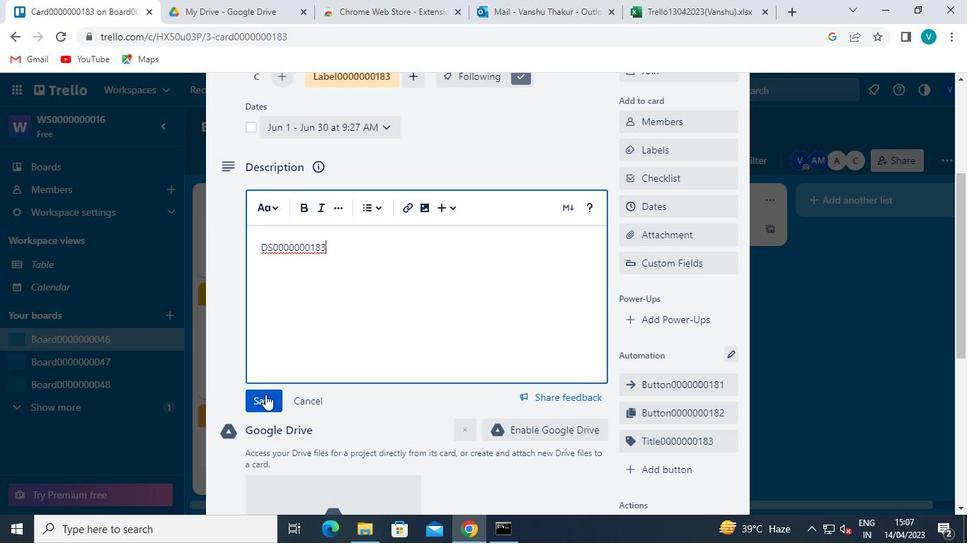 
Action: Mouse moved to (288, 354)
Screenshot: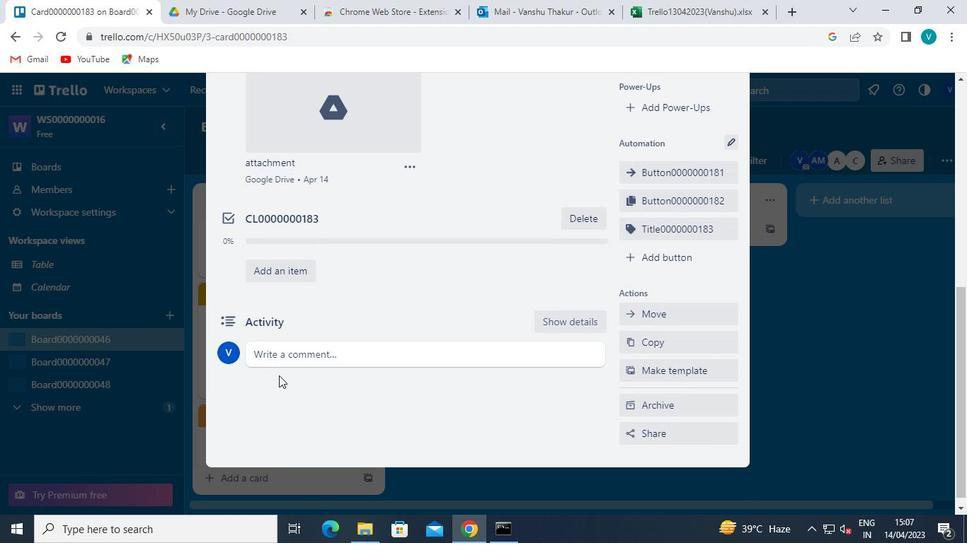 
Action: Mouse pressed left at (288, 354)
Screenshot: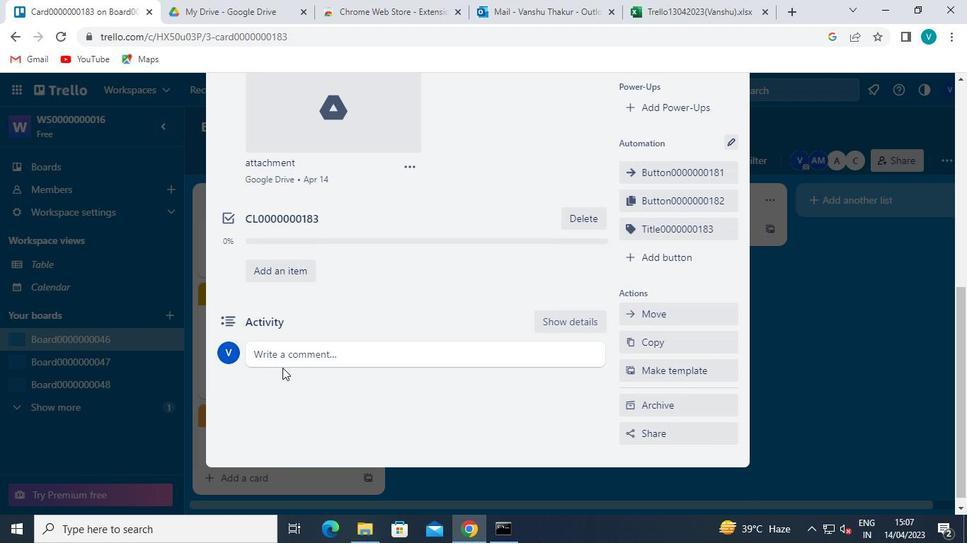 
Action: Mouse moved to (288, 353)
Screenshot: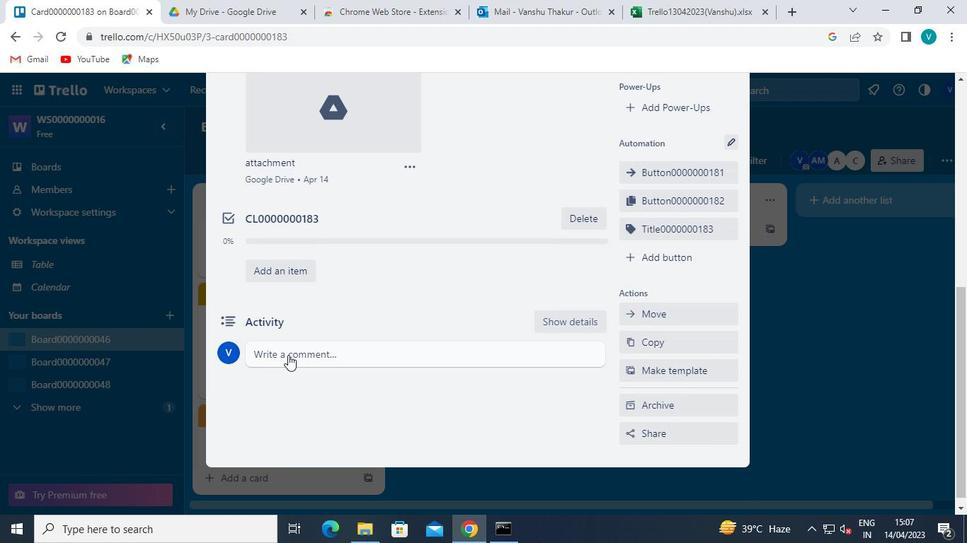 
Action: Keyboard Key.shift
Screenshot: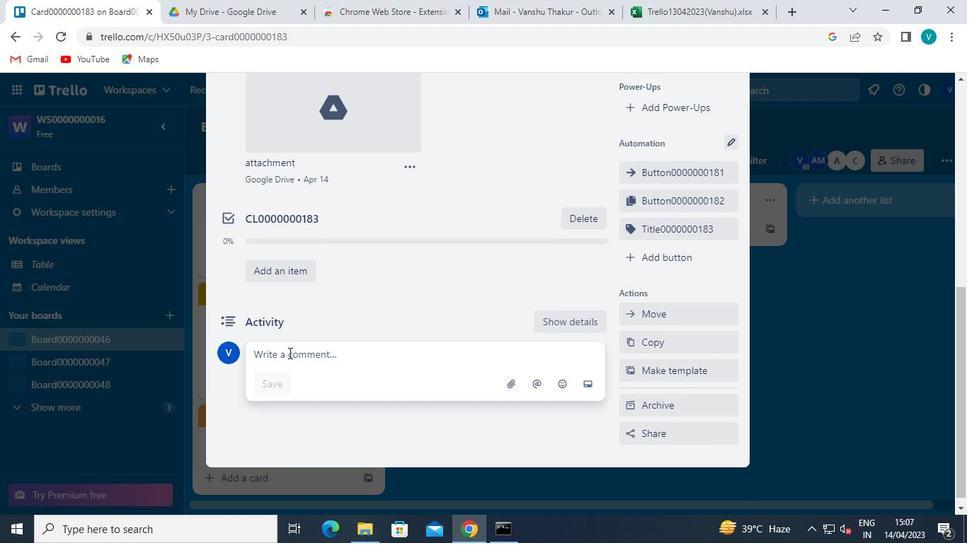 
Action: Keyboard Key.shift
Screenshot: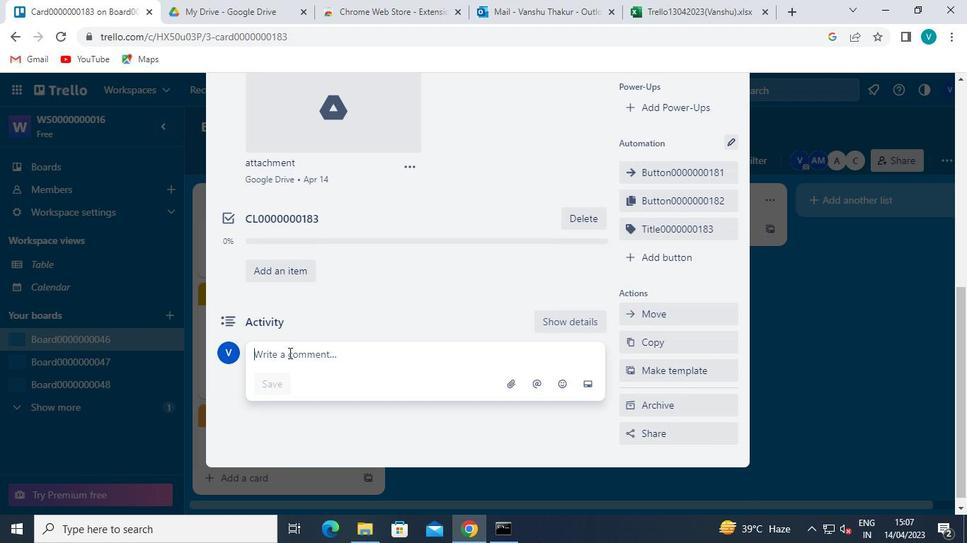
Action: Keyboard Key.shift
Screenshot: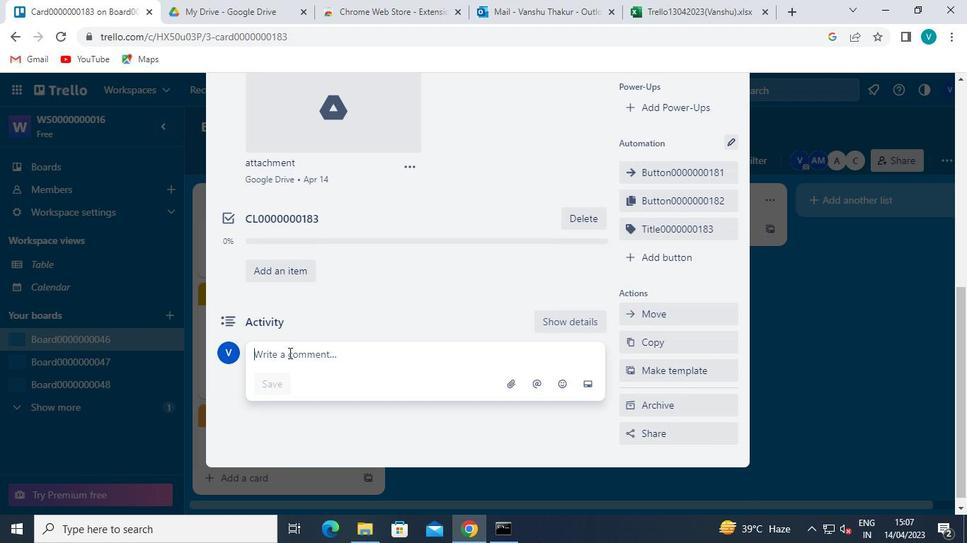 
Action: Keyboard Key.shift
Screenshot: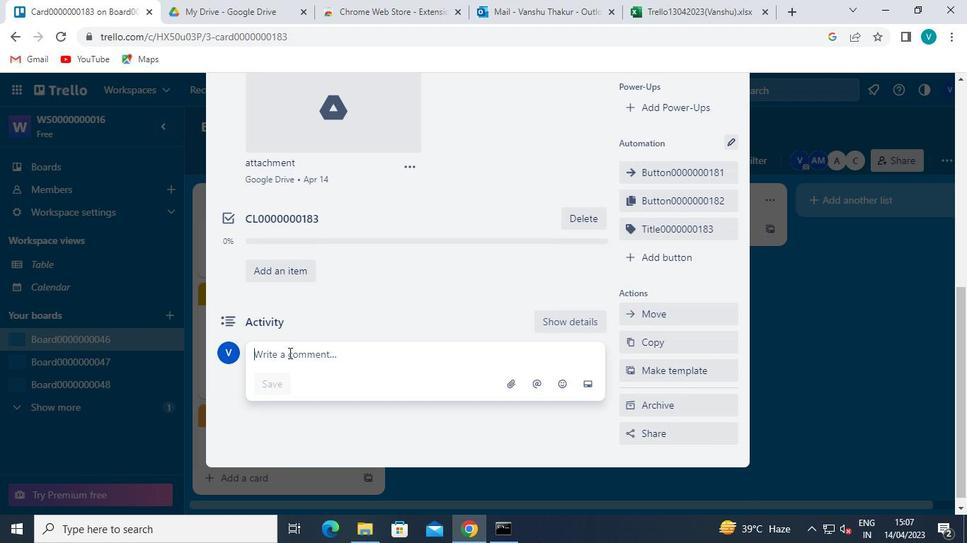 
Action: Keyboard Key.shift
Screenshot: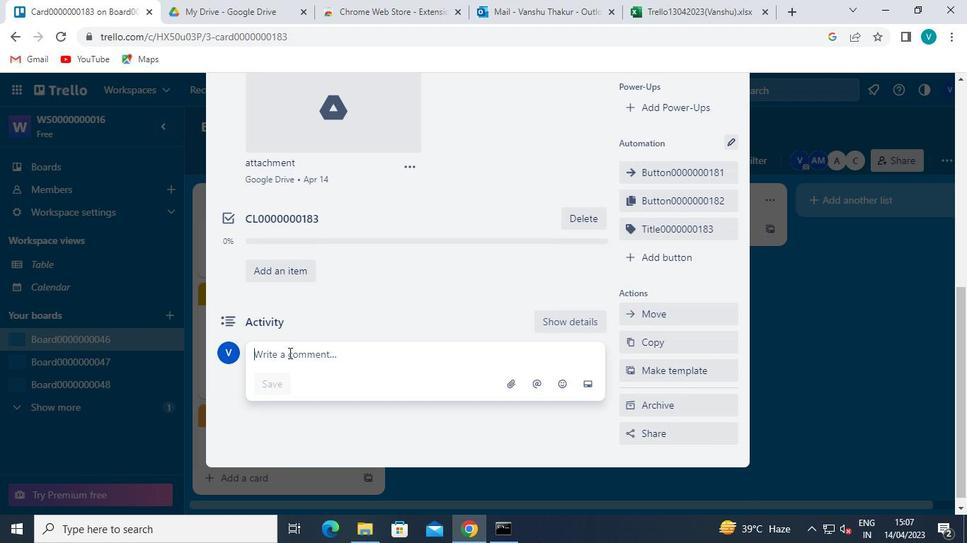 
Action: Keyboard Key.shift
Screenshot: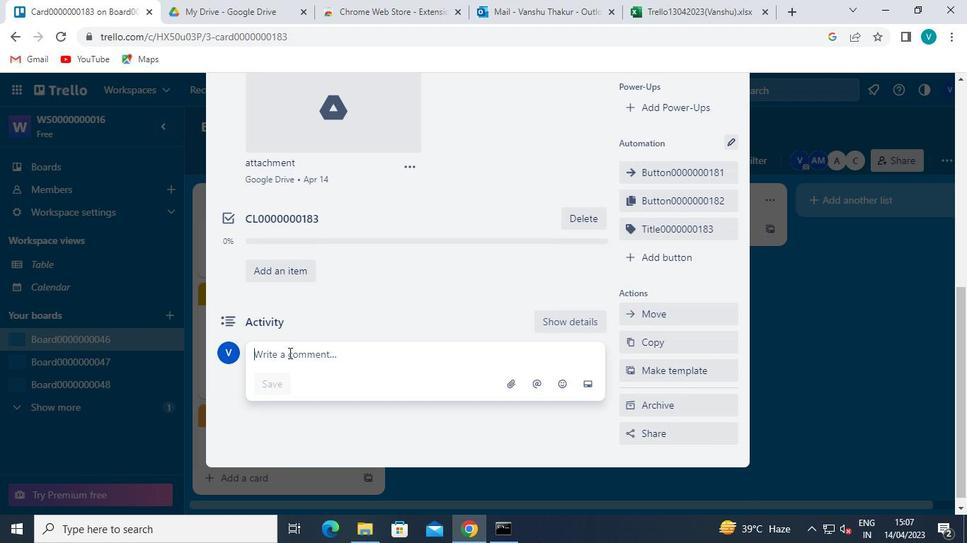 
Action: Keyboard Key.shift
Screenshot: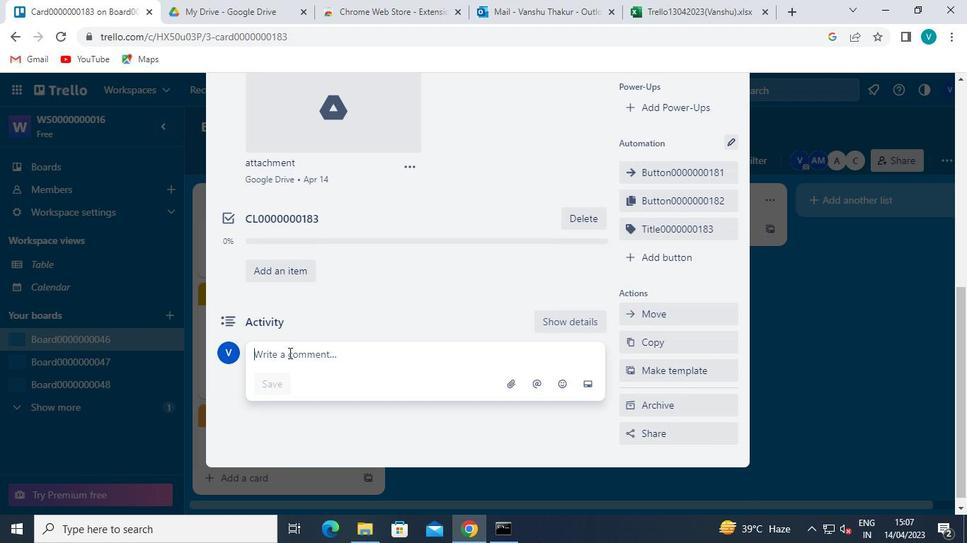 
Action: Keyboard Key.shift
Screenshot: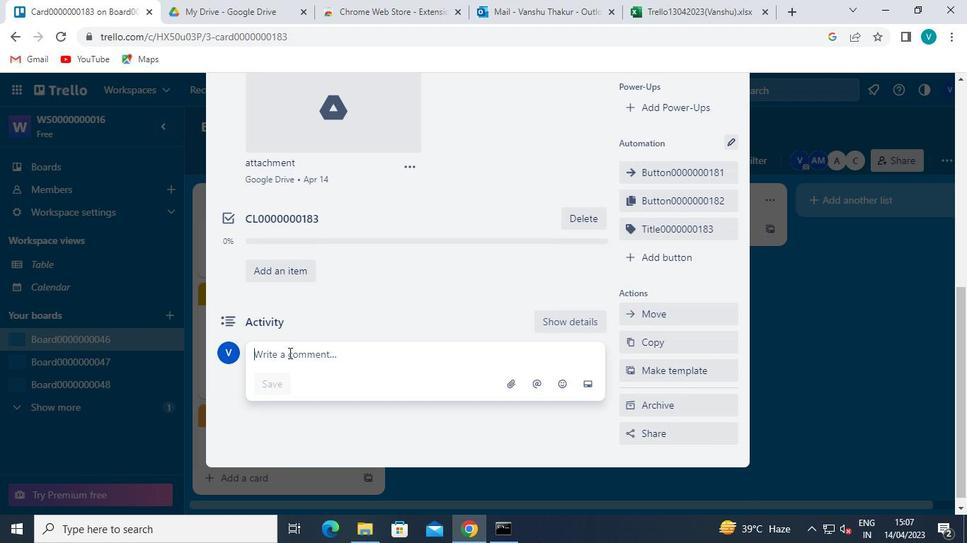 
Action: Keyboard Key.shift
Screenshot: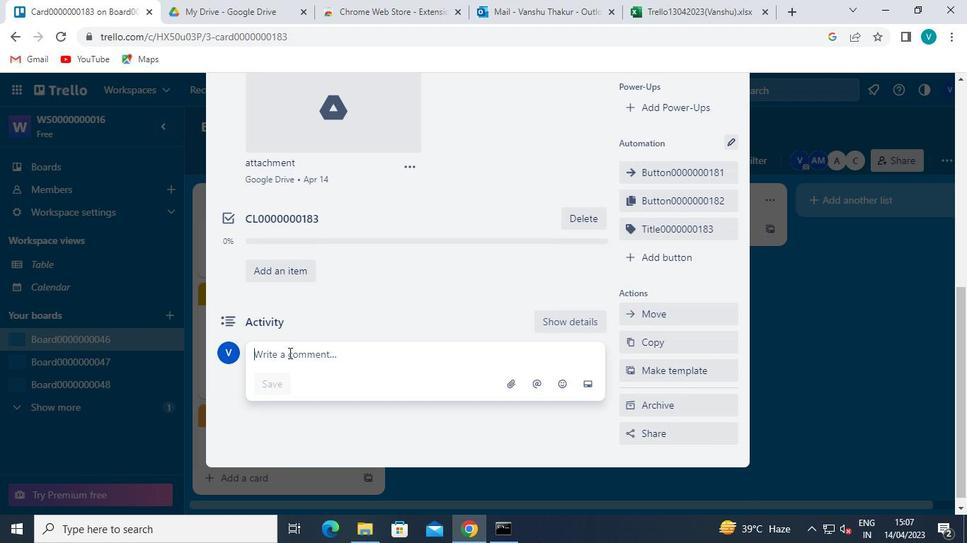 
Action: Keyboard Key.shift
Screenshot: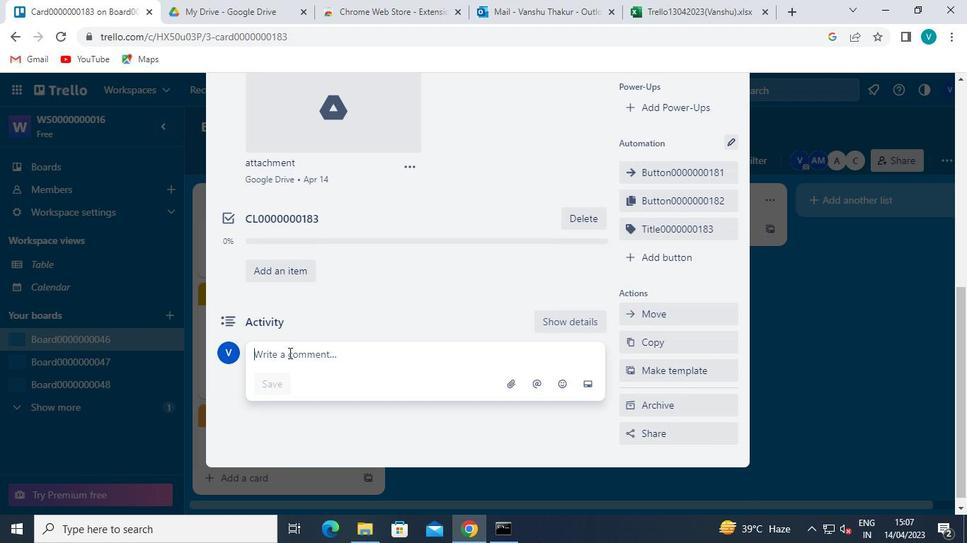 
Action: Keyboard C
Screenshot: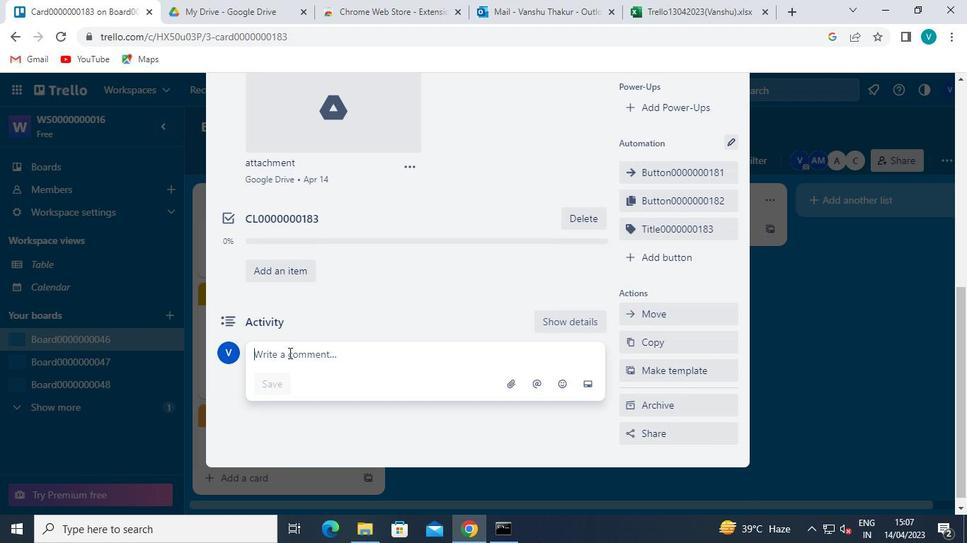 
Action: Keyboard M
Screenshot: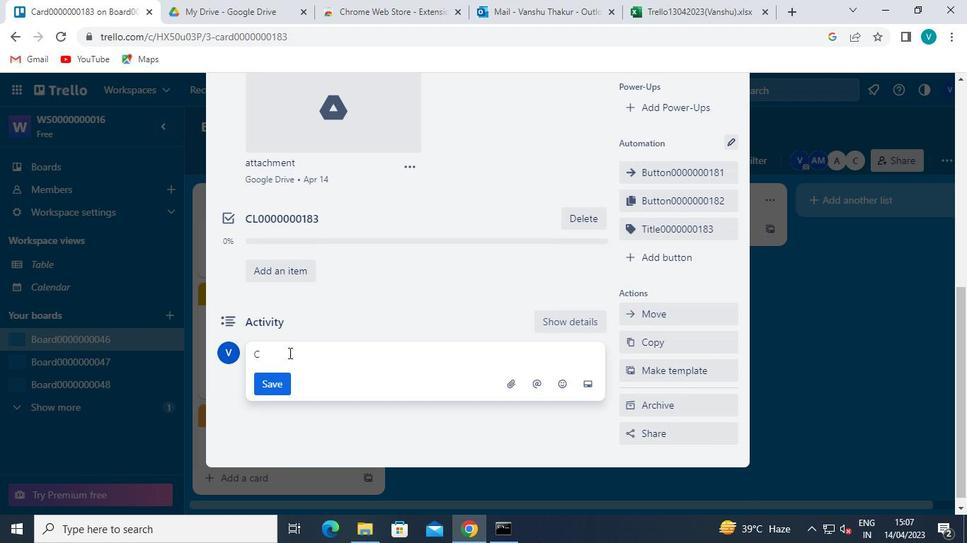 
Action: Keyboard <96>
Screenshot: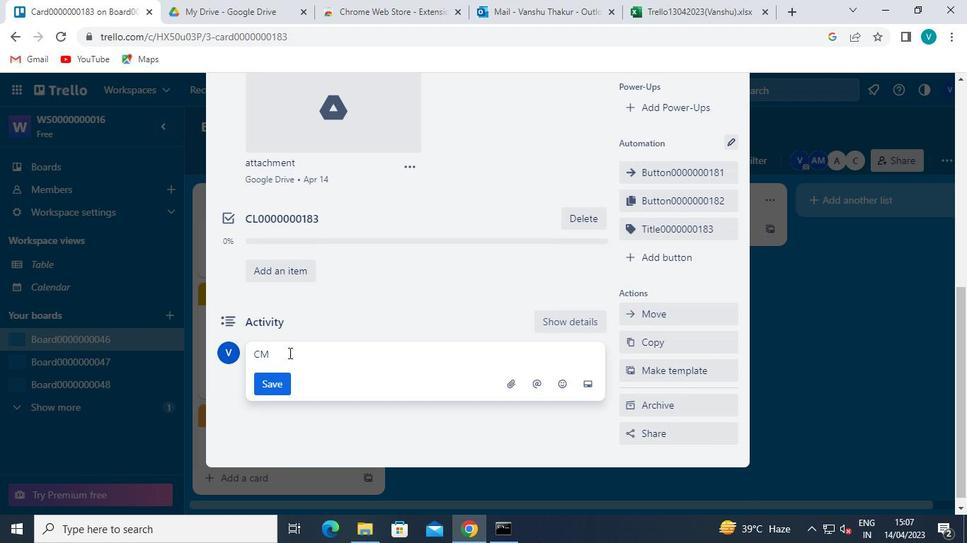 
Action: Keyboard <96>
Screenshot: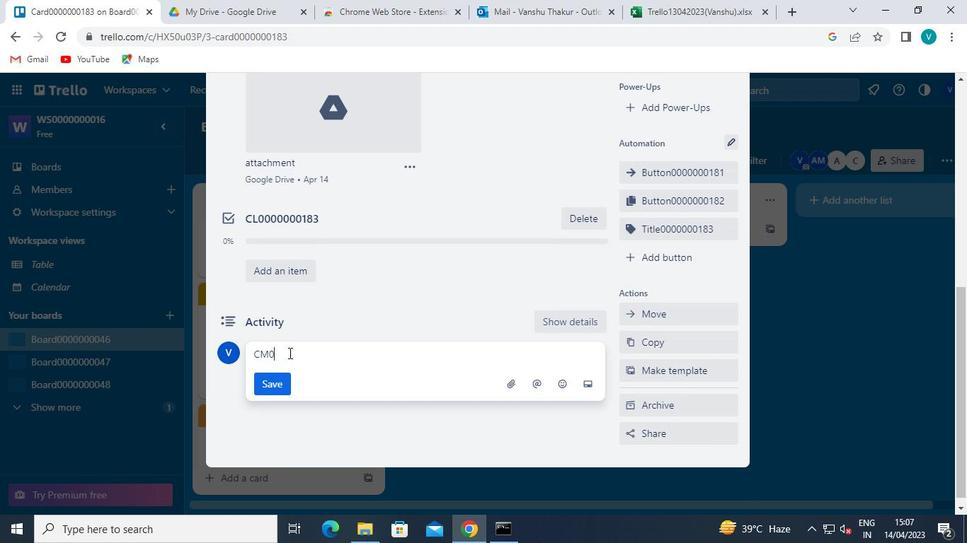 
Action: Keyboard <96>
Screenshot: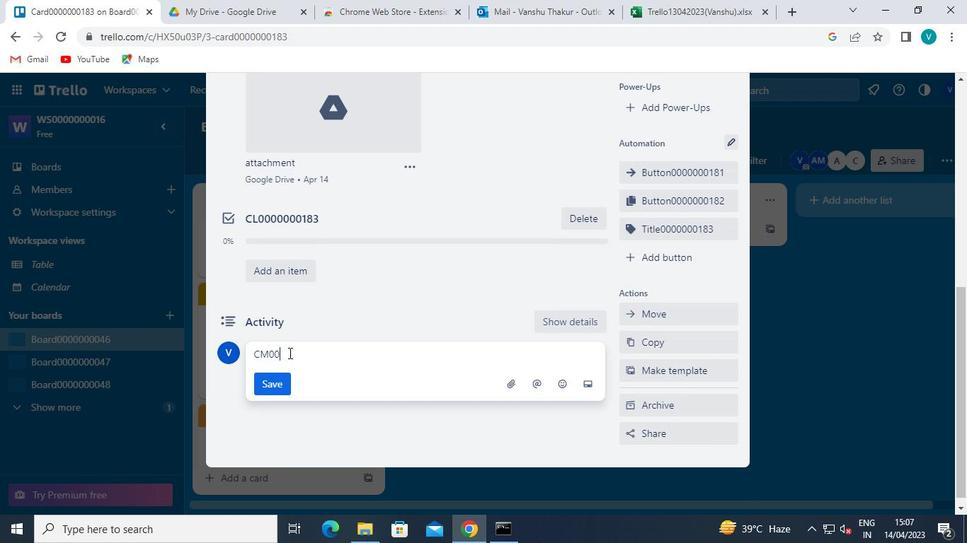 
Action: Keyboard <96>
Screenshot: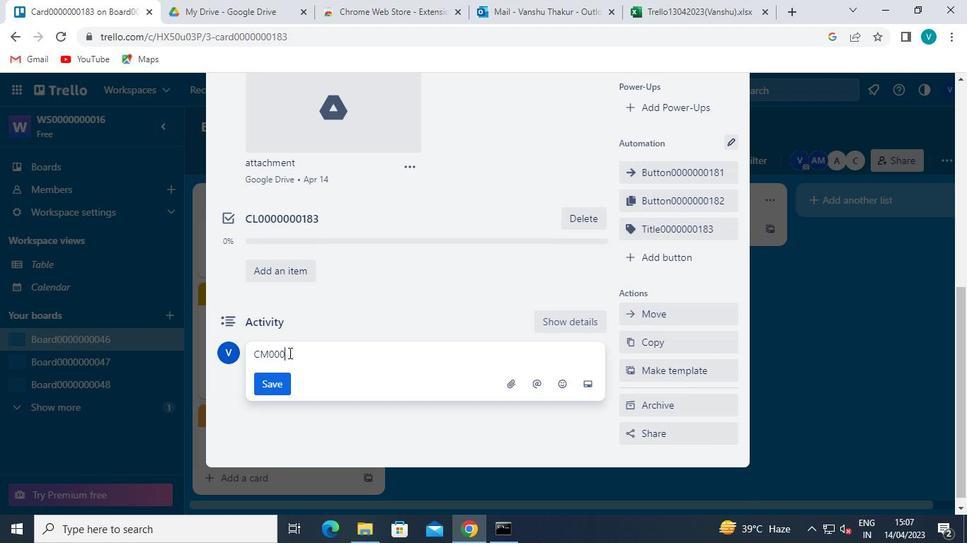 
Action: Keyboard <96>
Screenshot: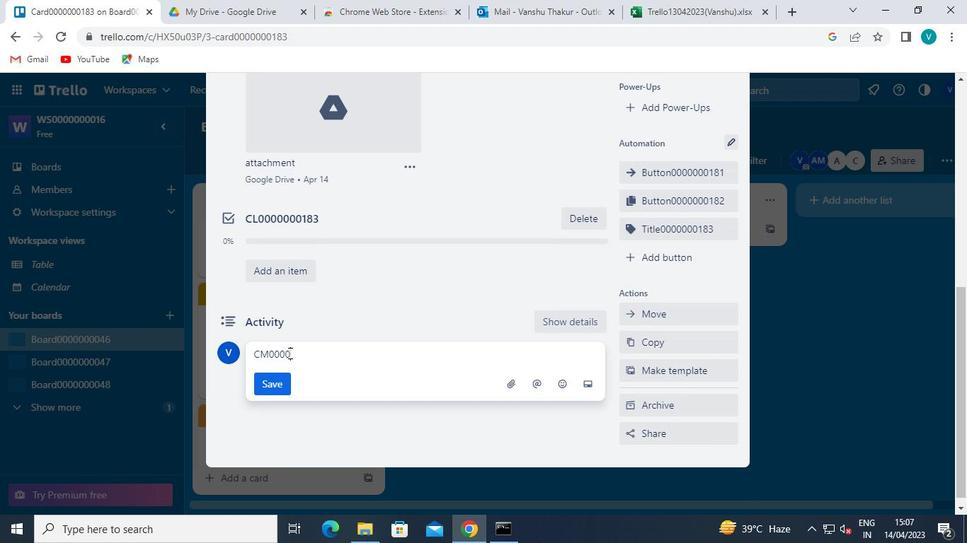 
Action: Keyboard <96>
Screenshot: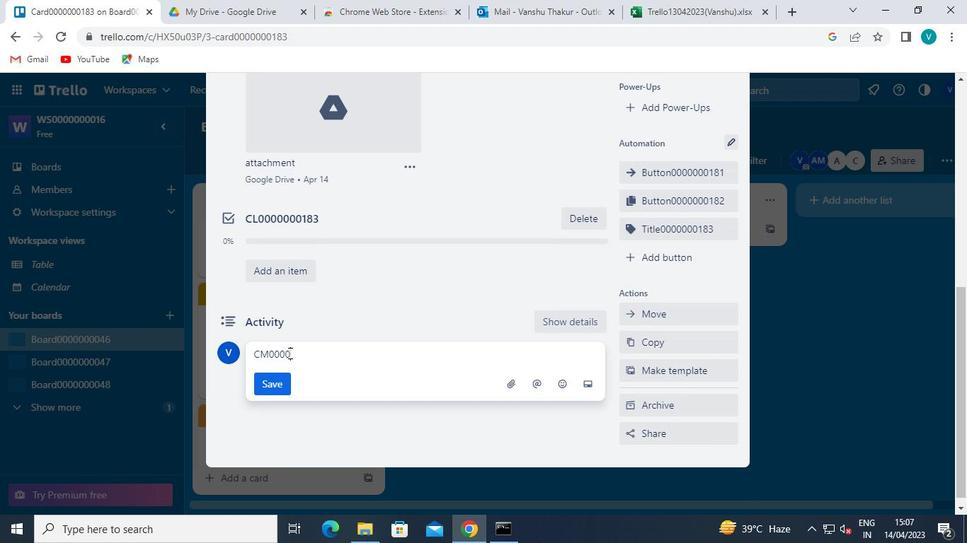 
Action: Keyboard <96>
Screenshot: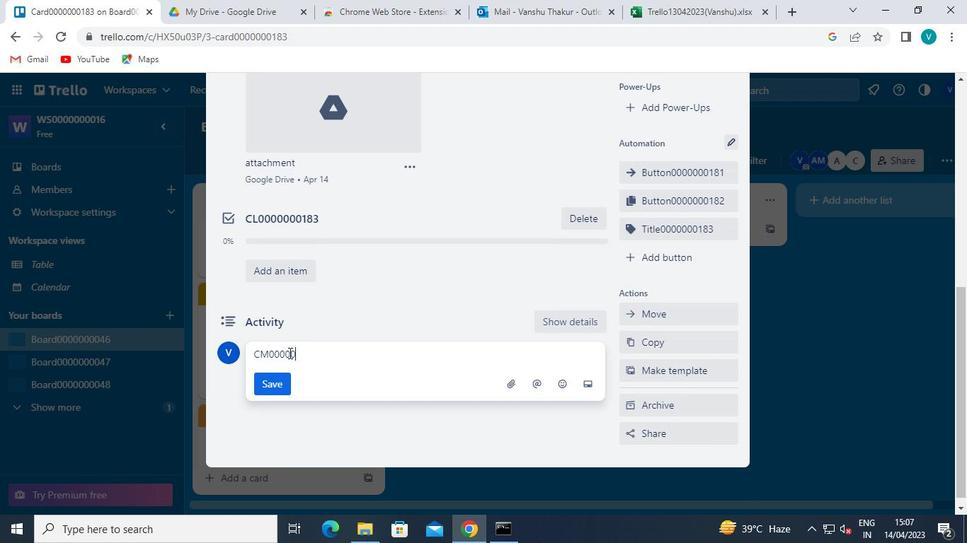 
Action: Keyboard <97>
Screenshot: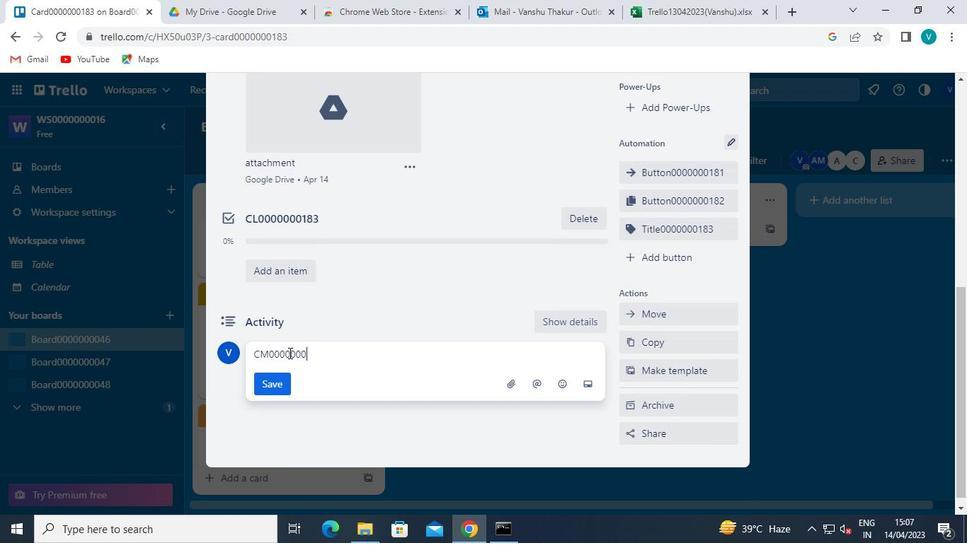 
Action: Keyboard <104>
Screenshot: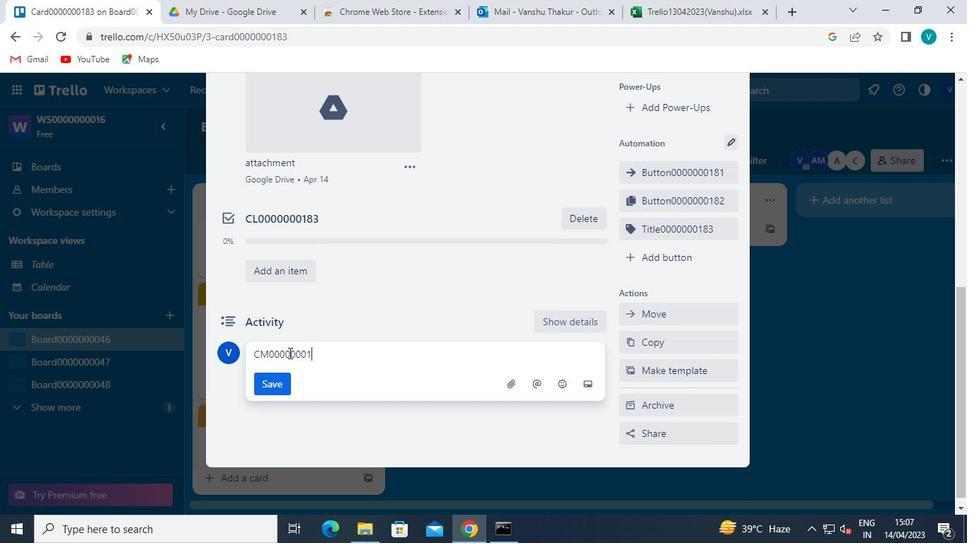 
Action: Keyboard <99>
Screenshot: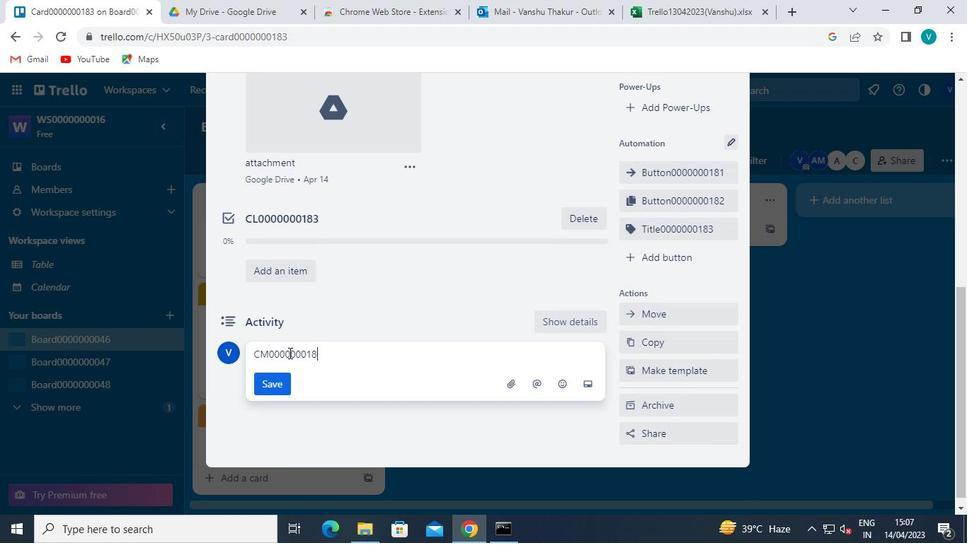 
Action: Mouse moved to (264, 381)
Screenshot: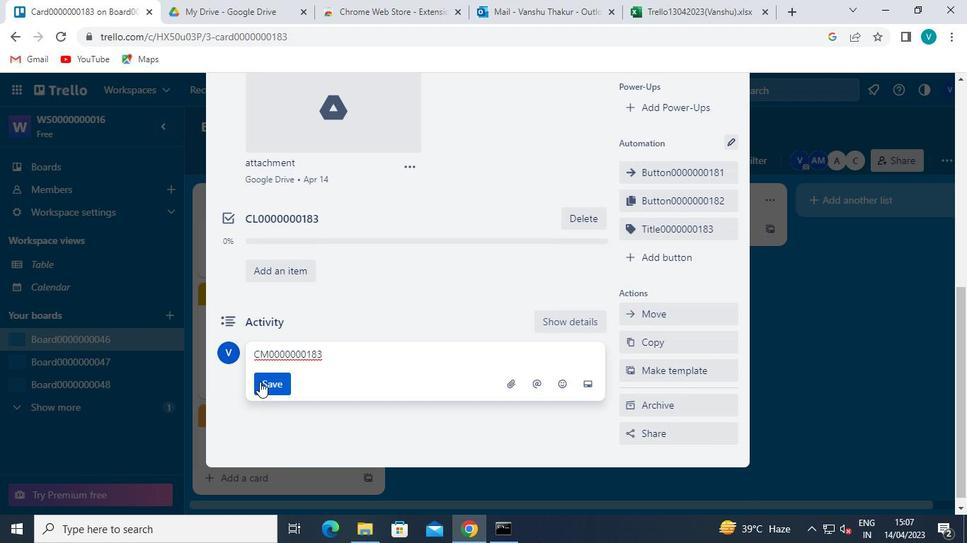 
Action: Mouse pressed left at (264, 381)
Screenshot: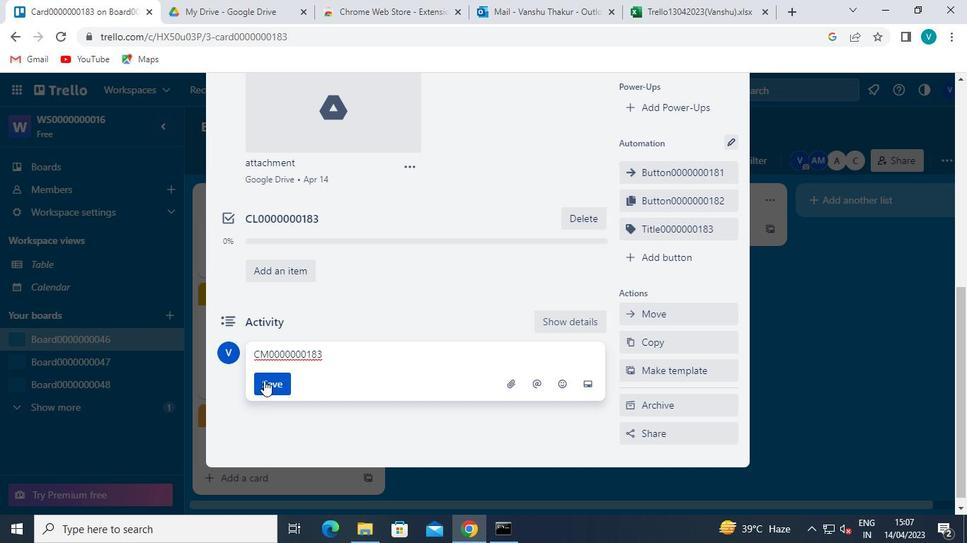 
Action: Mouse moved to (511, 543)
Screenshot: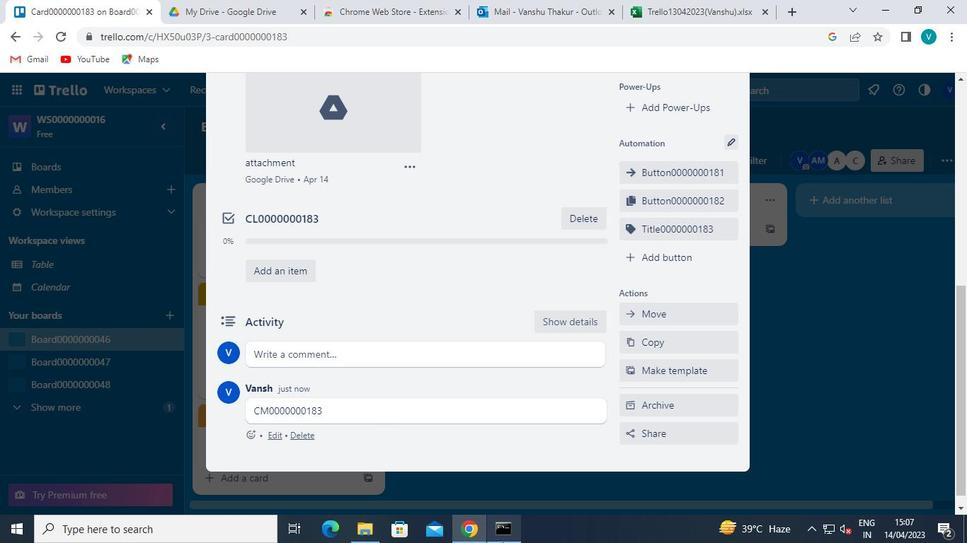 
Action: Mouse pressed left at (511, 543)
Screenshot: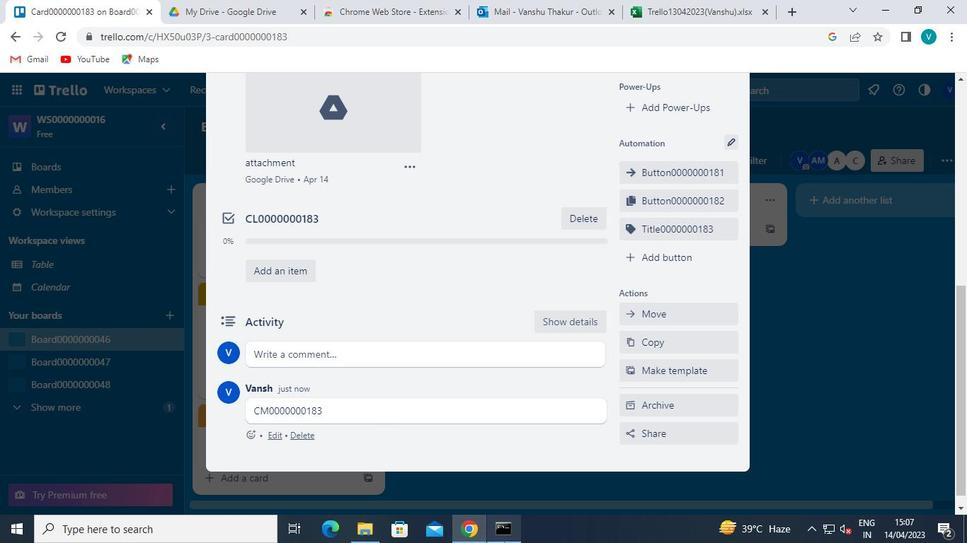 
Action: Mouse moved to (921, 65)
Screenshot: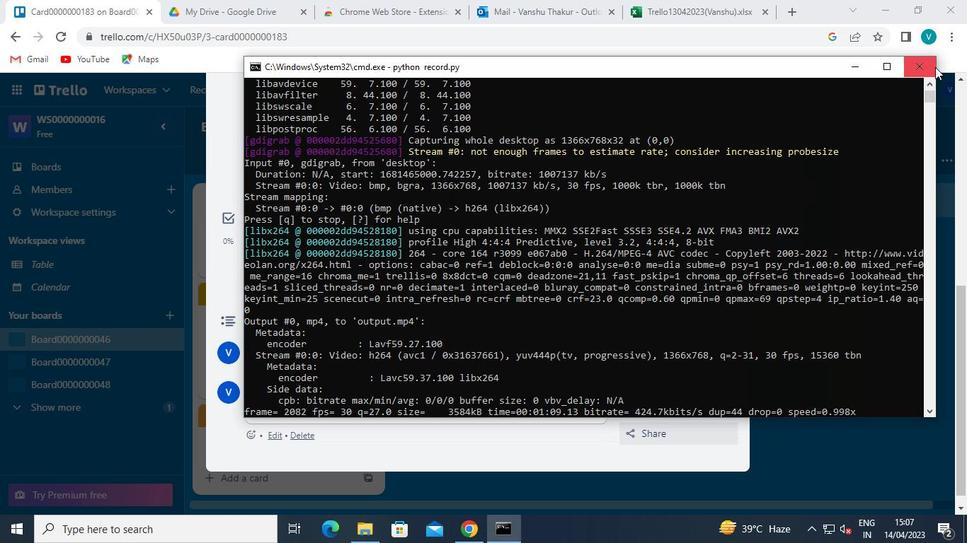 
Action: Mouse pressed left at (921, 65)
Screenshot: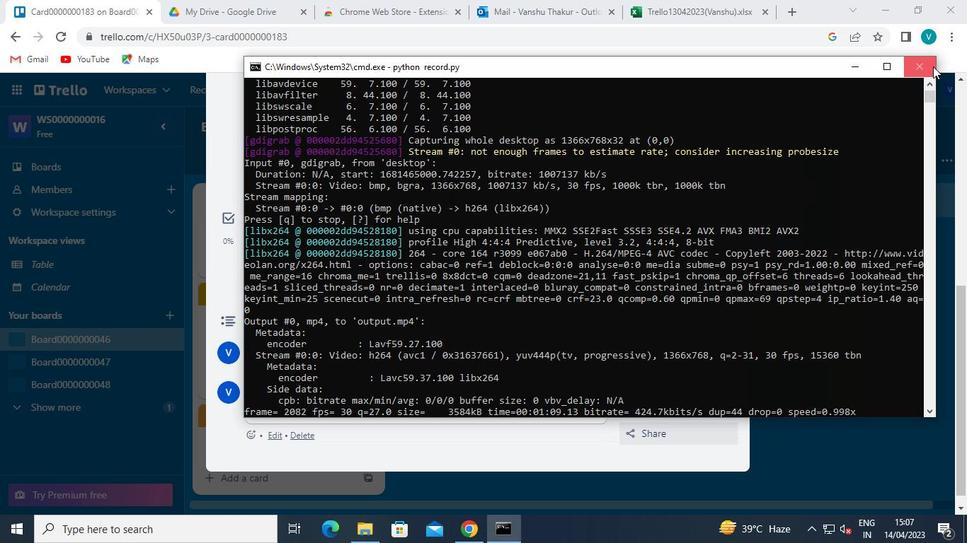 
